 Task: Find connections with filter location Korydallós with filter topic #Futurewith filter profile language Potuguese with filter current company Shell with filter school Dayananda Sagar College Of Engineering, Bangalore with filter industry Strategic Management Services with filter service category Executive Coaching with filter keywords title Esthetician
Action: Mouse moved to (495, 90)
Screenshot: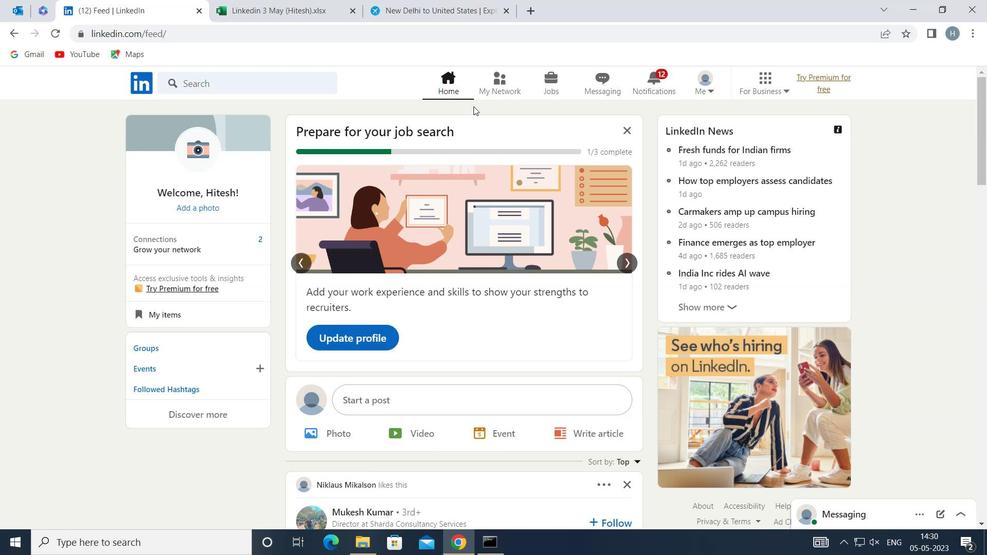 
Action: Mouse pressed left at (495, 90)
Screenshot: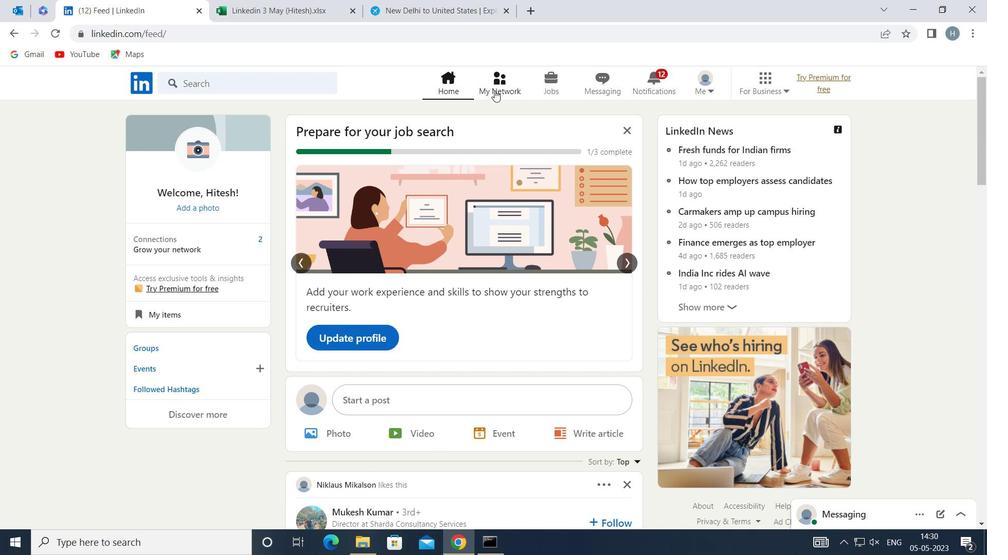 
Action: Mouse moved to (286, 153)
Screenshot: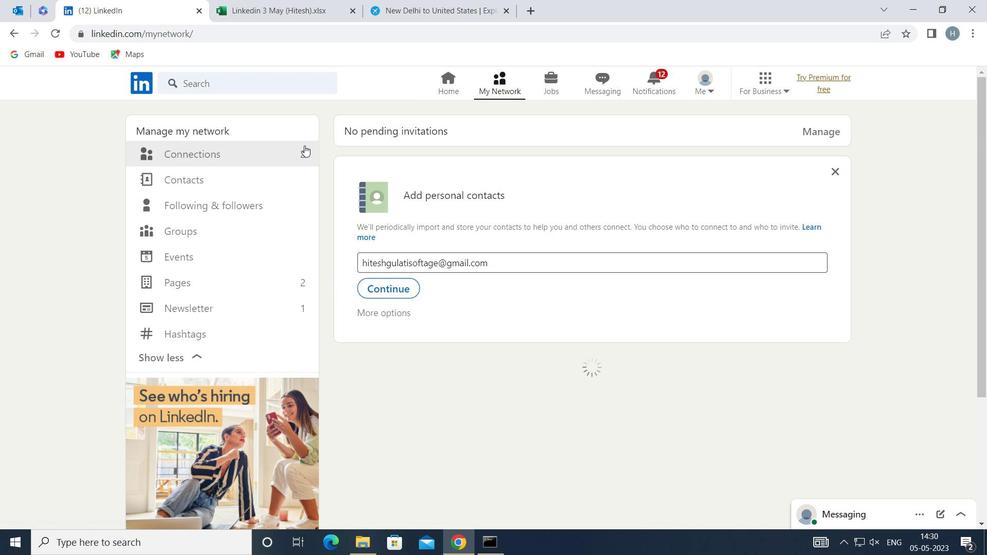 
Action: Mouse pressed left at (286, 153)
Screenshot: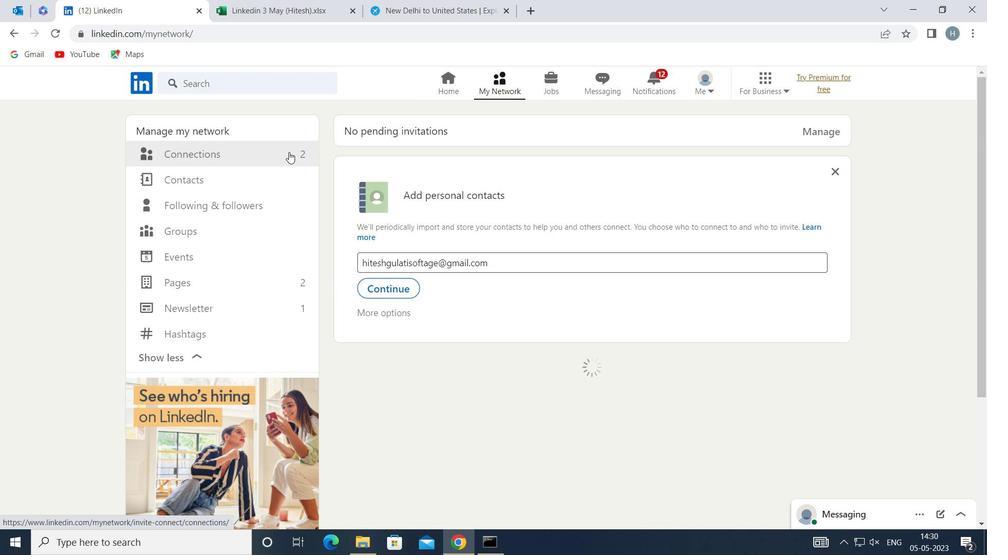 
Action: Mouse moved to (579, 154)
Screenshot: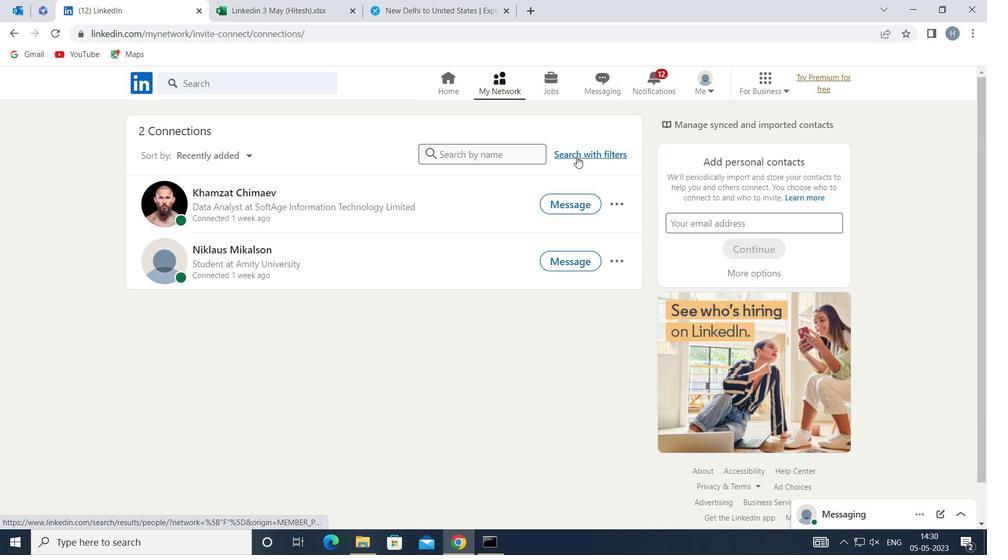 
Action: Mouse pressed left at (579, 154)
Screenshot: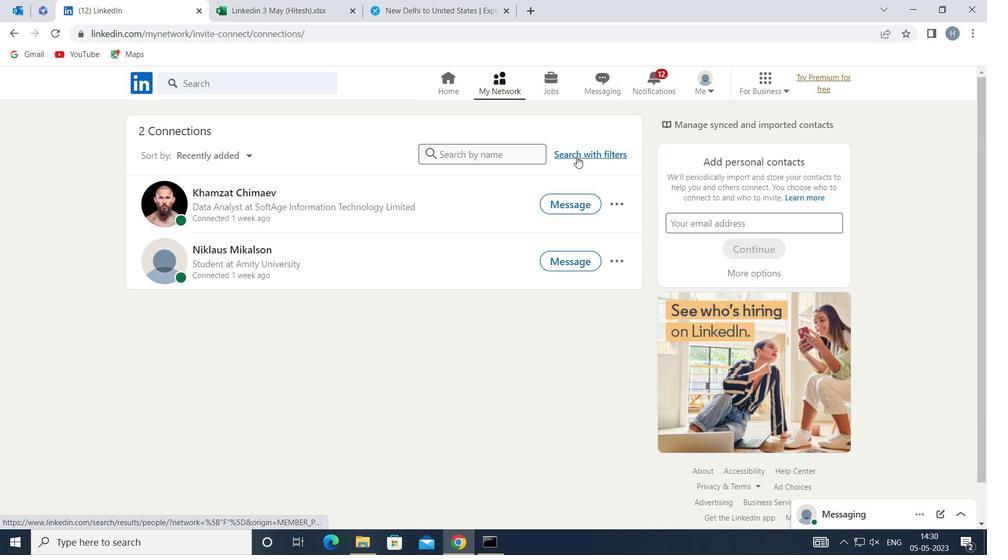 
Action: Mouse moved to (538, 117)
Screenshot: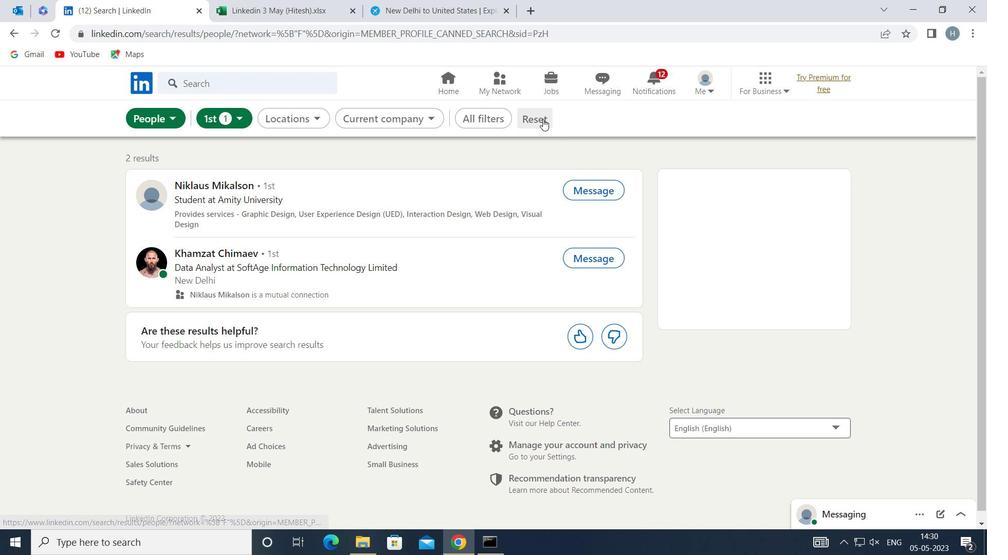 
Action: Mouse pressed left at (538, 117)
Screenshot: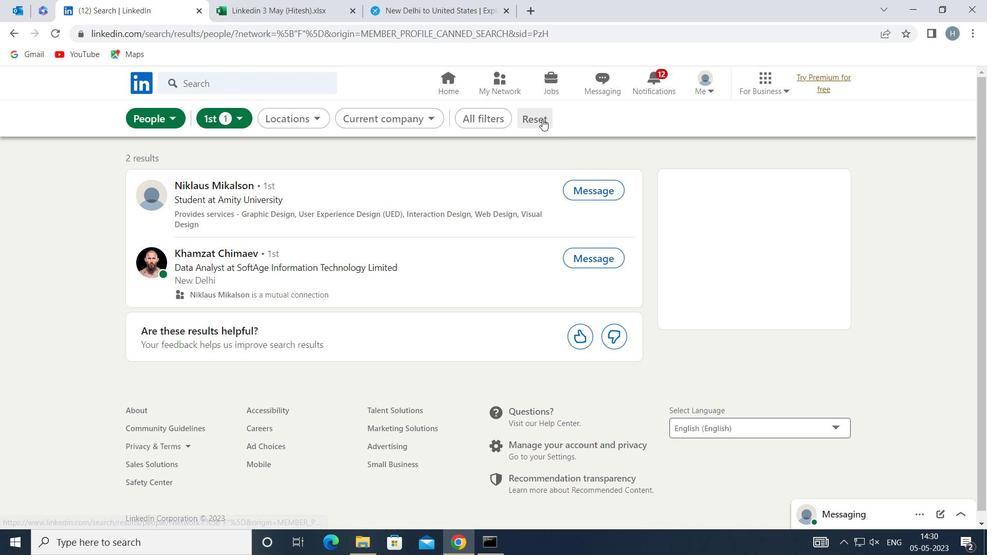 
Action: Mouse moved to (527, 115)
Screenshot: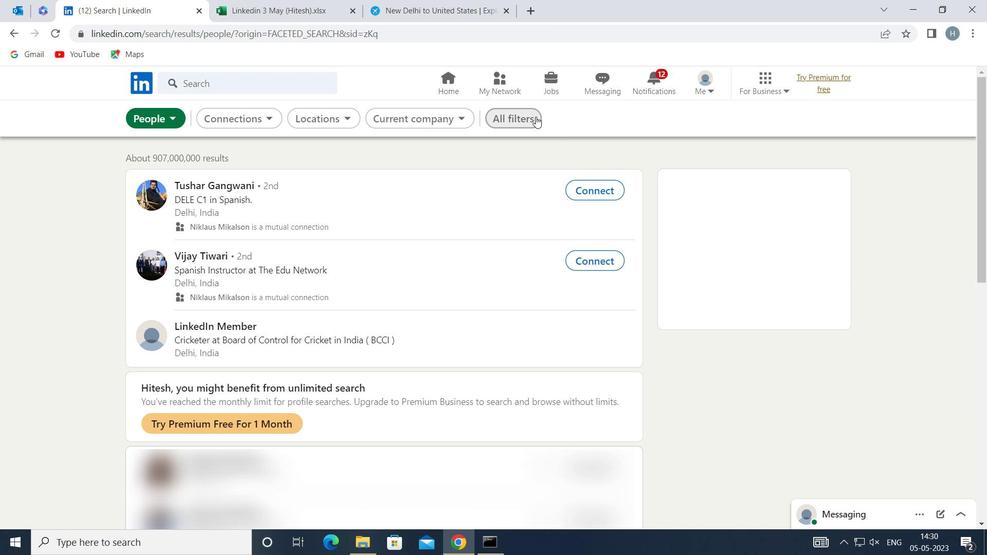 
Action: Mouse pressed left at (527, 115)
Screenshot: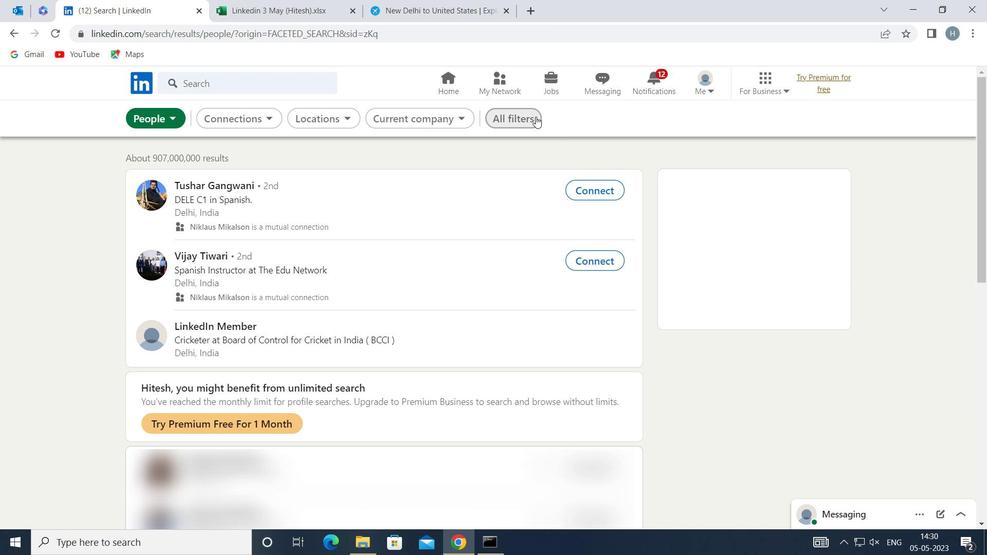 
Action: Mouse moved to (755, 271)
Screenshot: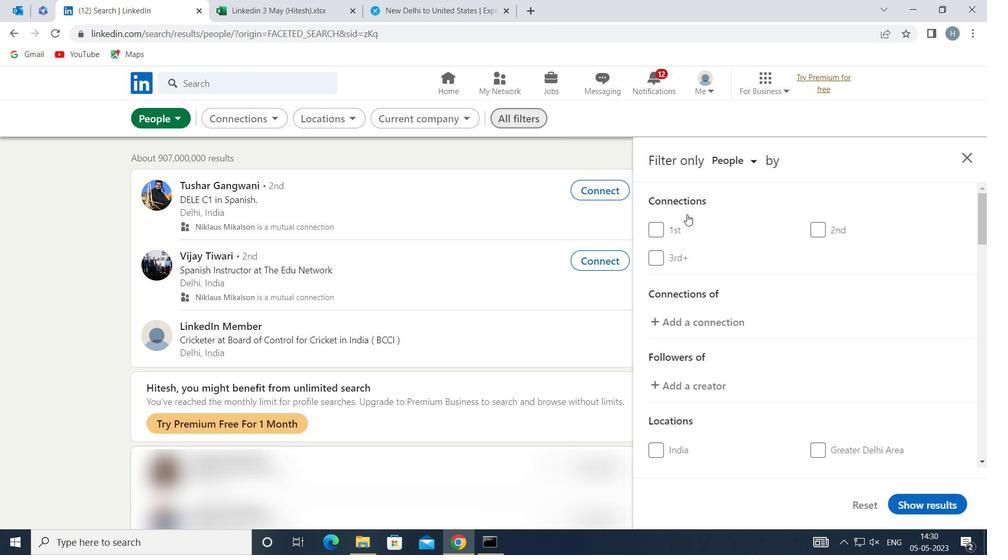 
Action: Mouse scrolled (755, 270) with delta (0, 0)
Screenshot: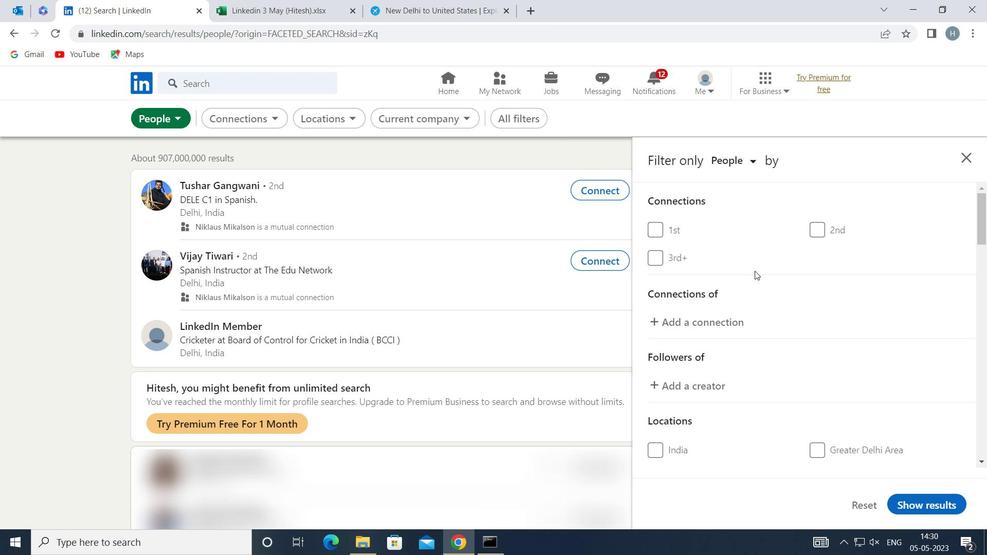 
Action: Mouse moved to (756, 270)
Screenshot: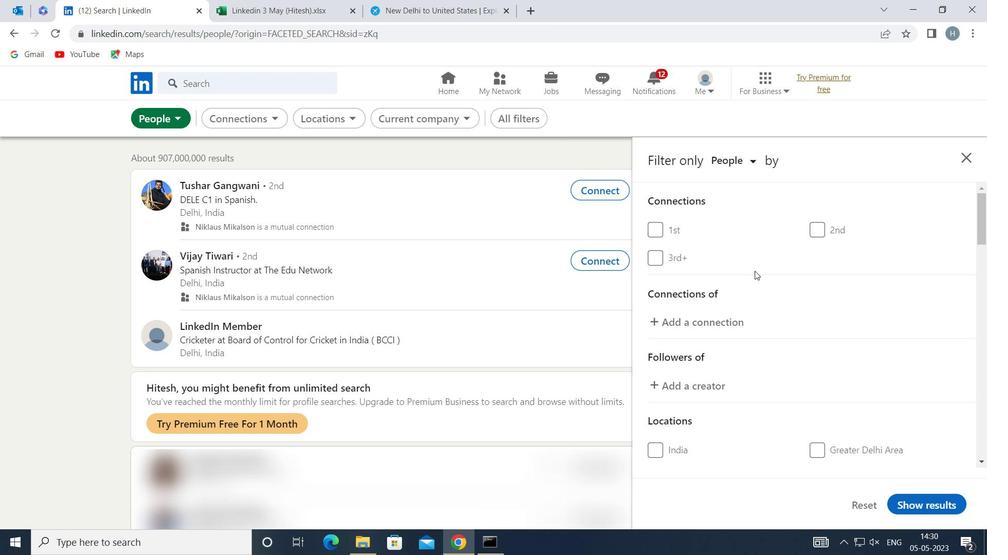 
Action: Mouse scrolled (756, 269) with delta (0, 0)
Screenshot: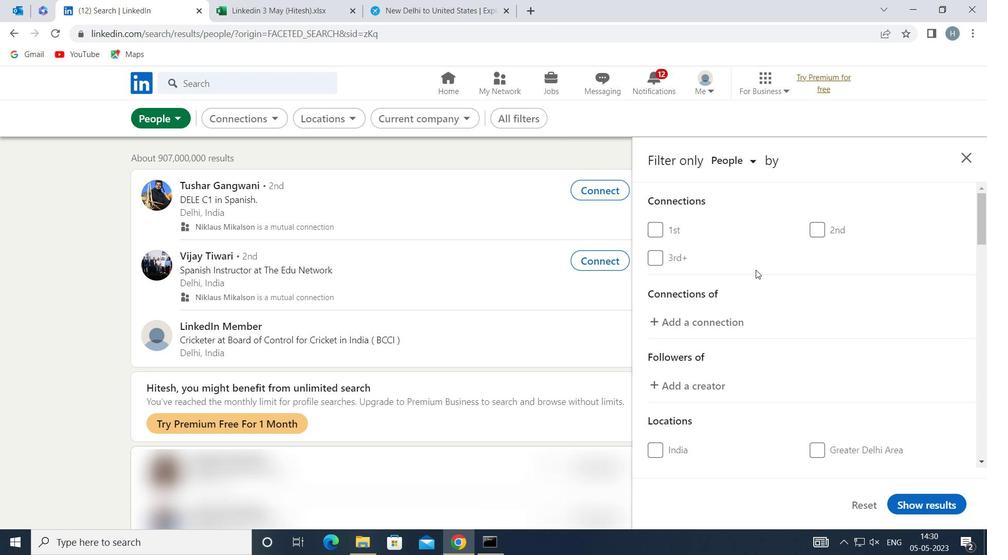 
Action: Mouse moved to (757, 267)
Screenshot: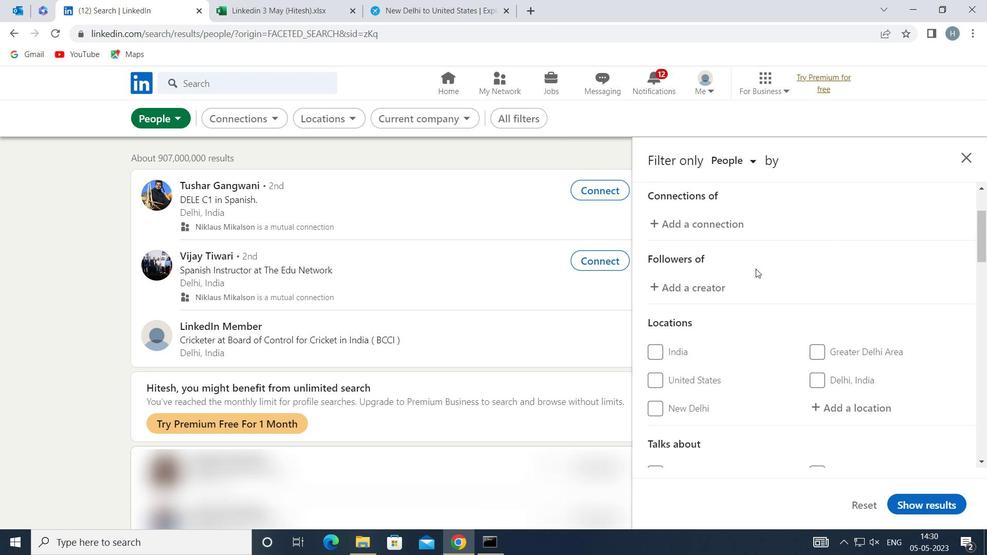 
Action: Mouse scrolled (757, 267) with delta (0, 0)
Screenshot: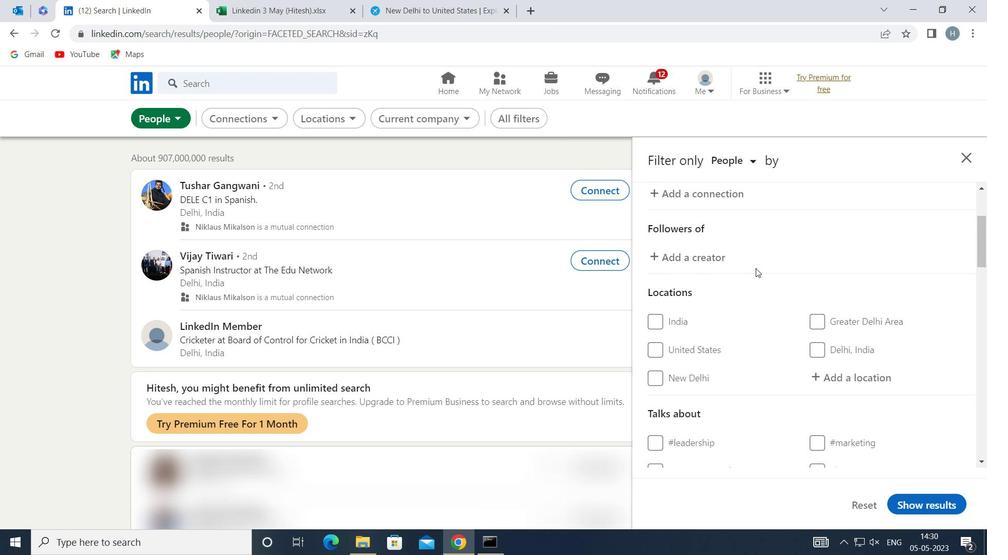 
Action: Mouse moved to (846, 309)
Screenshot: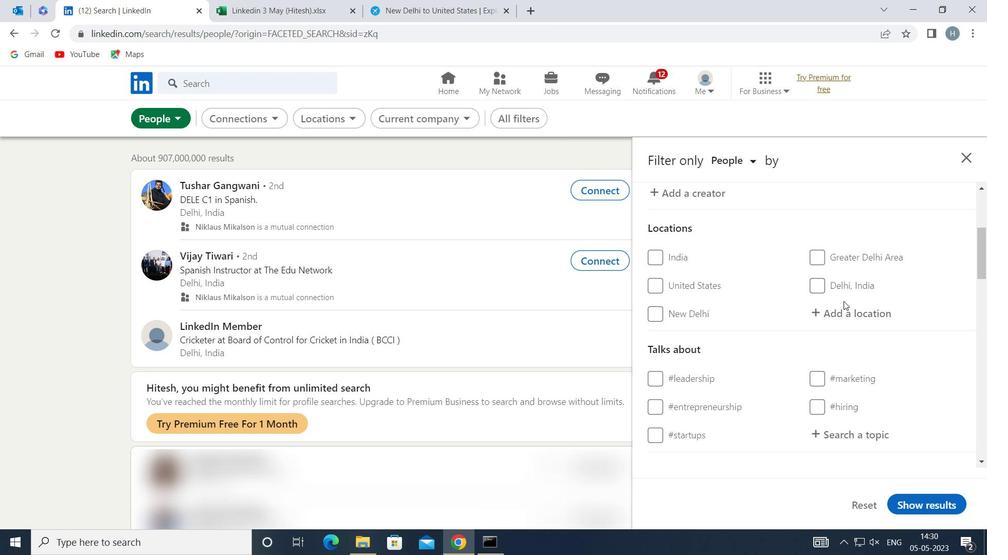 
Action: Mouse pressed left at (846, 309)
Screenshot: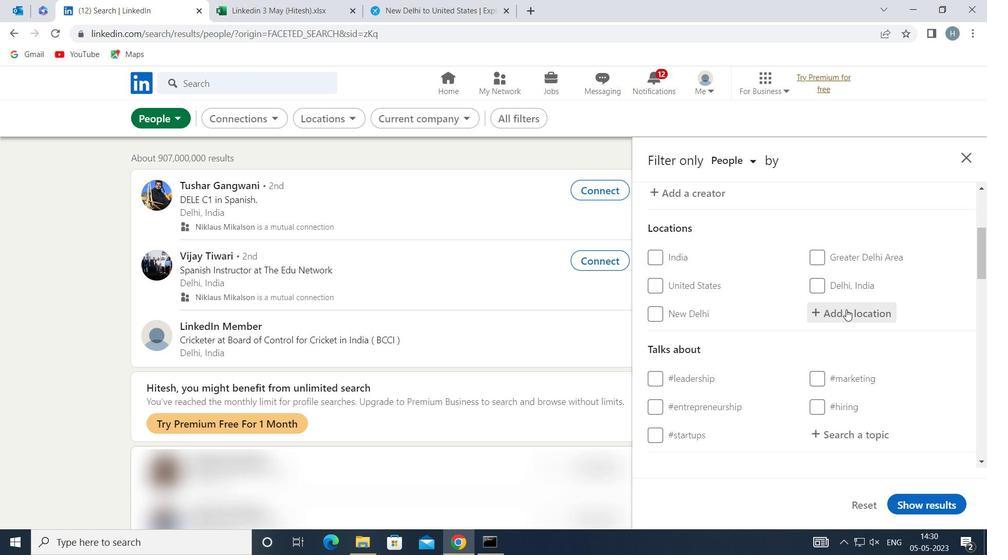 
Action: Key pressed <Key.shift>KORYDALLOS
Screenshot: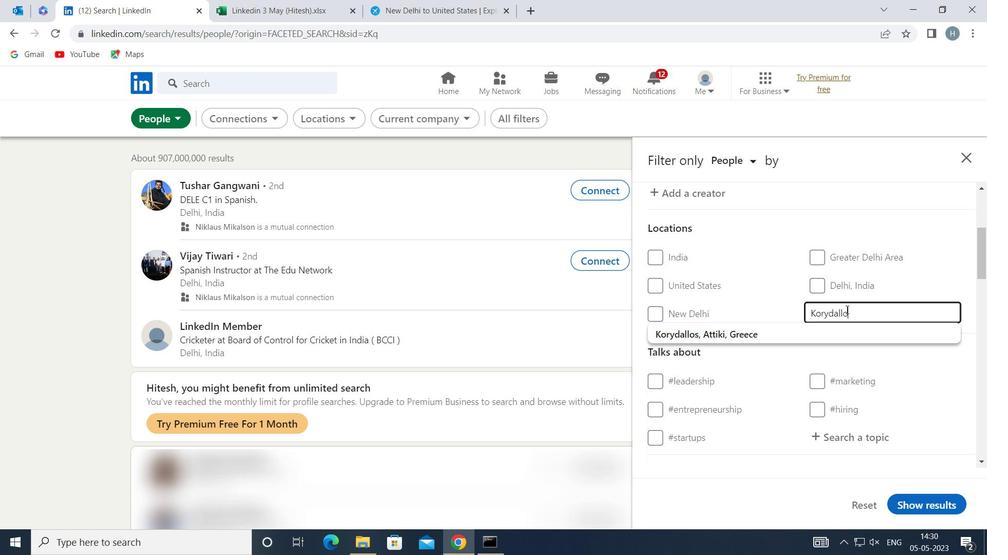 
Action: Mouse moved to (876, 327)
Screenshot: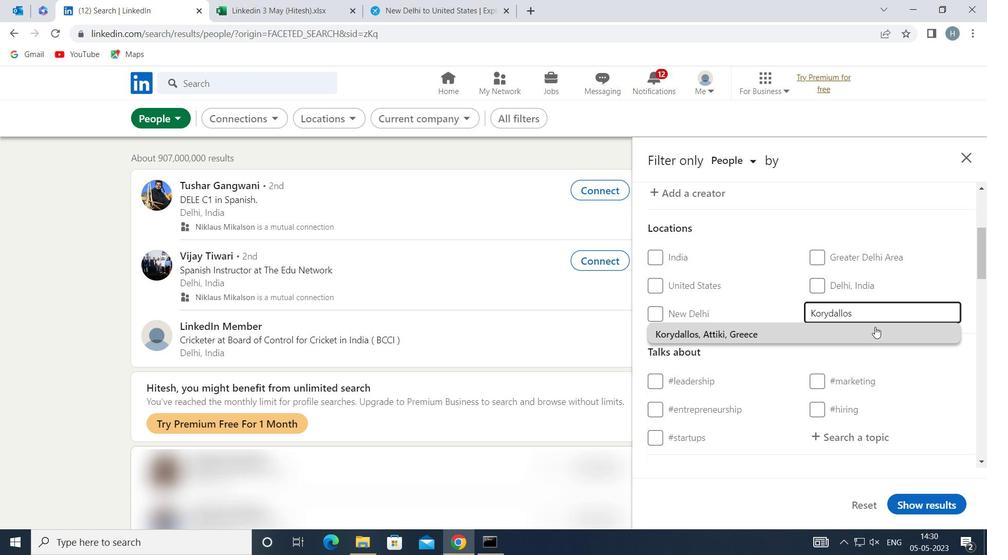 
Action: Mouse pressed left at (876, 327)
Screenshot: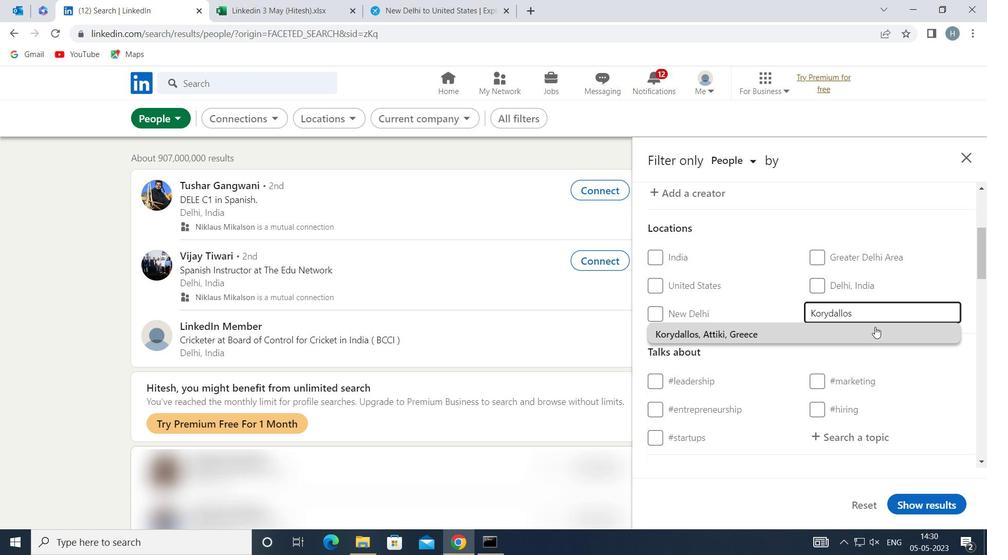 
Action: Mouse moved to (881, 325)
Screenshot: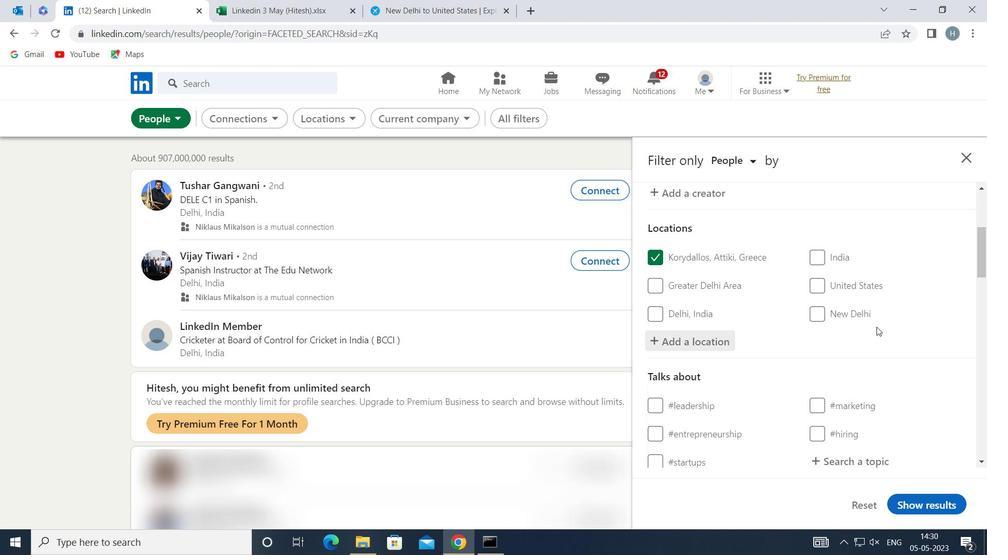 
Action: Mouse scrolled (881, 324) with delta (0, 0)
Screenshot: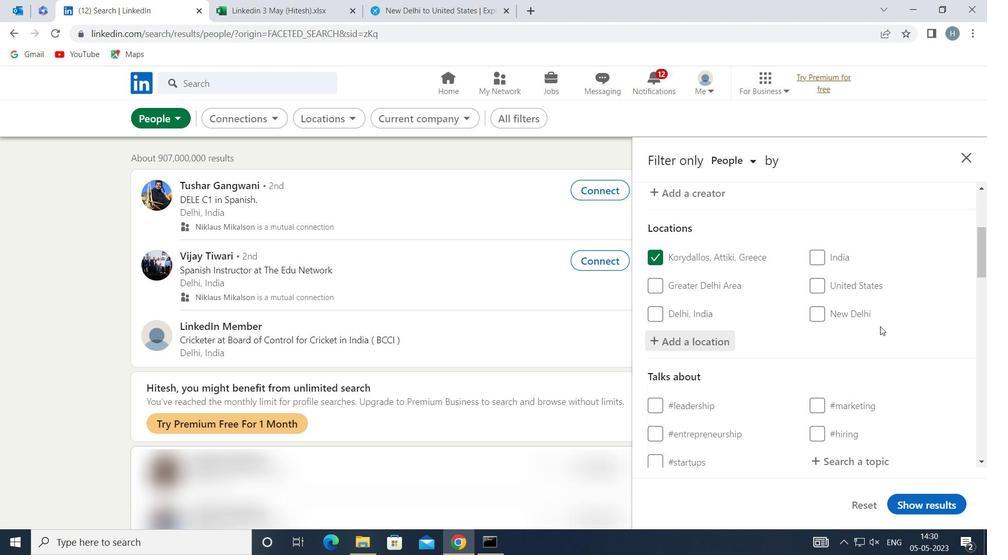 
Action: Mouse scrolled (881, 324) with delta (0, 0)
Screenshot: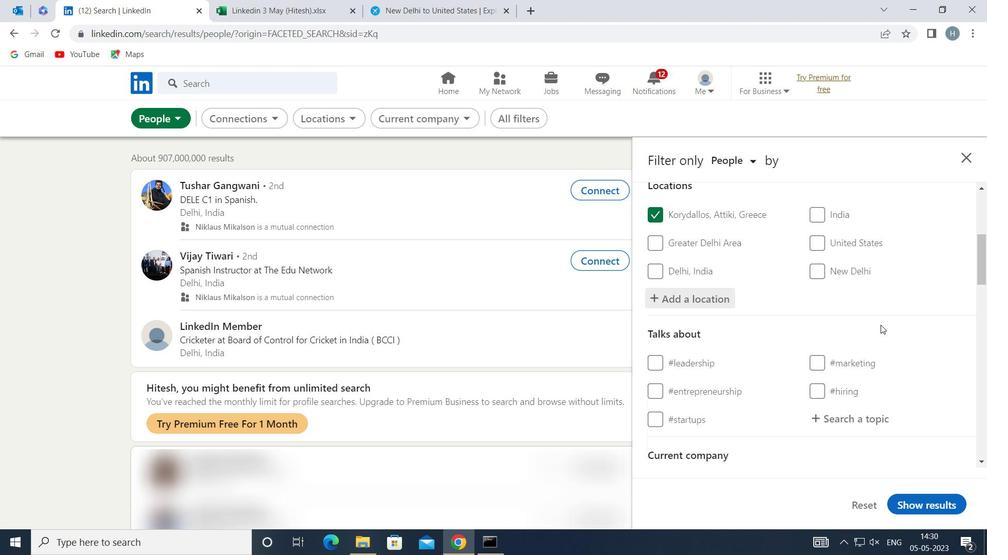 
Action: Mouse moved to (884, 328)
Screenshot: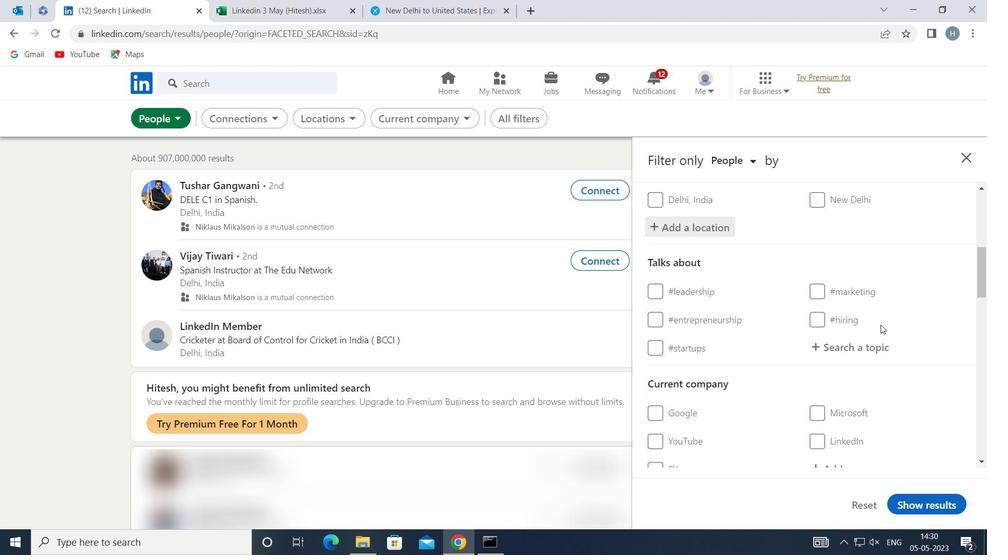 
Action: Mouse pressed left at (884, 328)
Screenshot: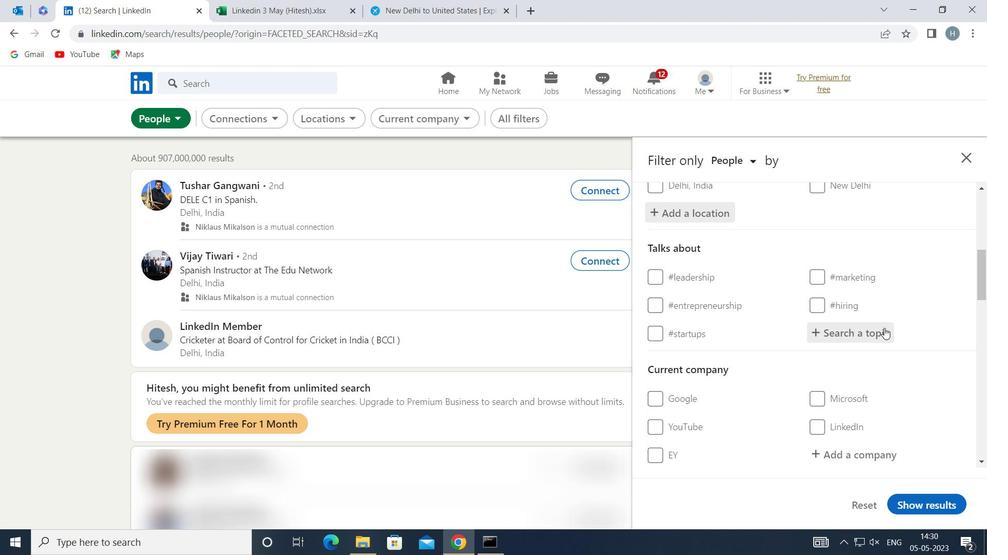 
Action: Key pressed <Key.shift>FUTURE
Screenshot: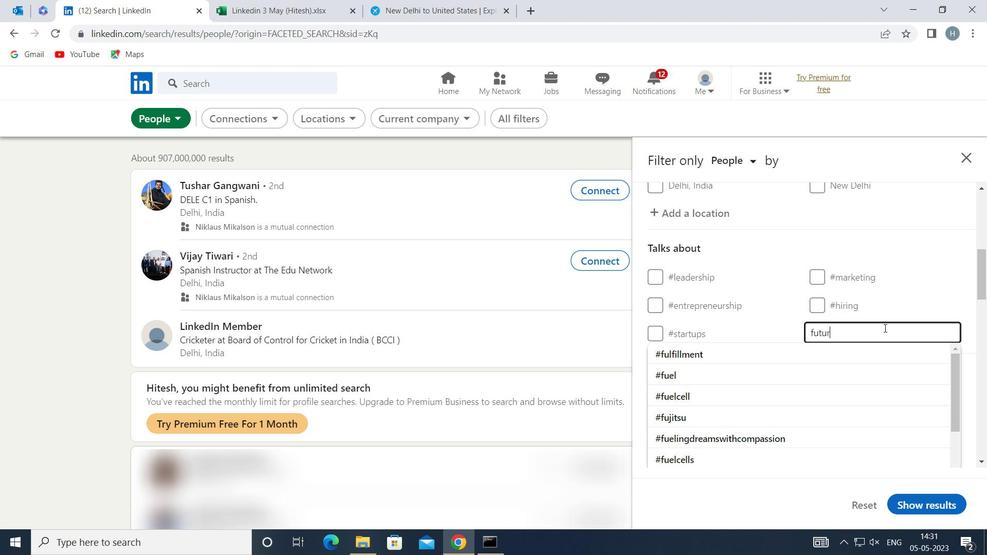 
Action: Mouse moved to (810, 354)
Screenshot: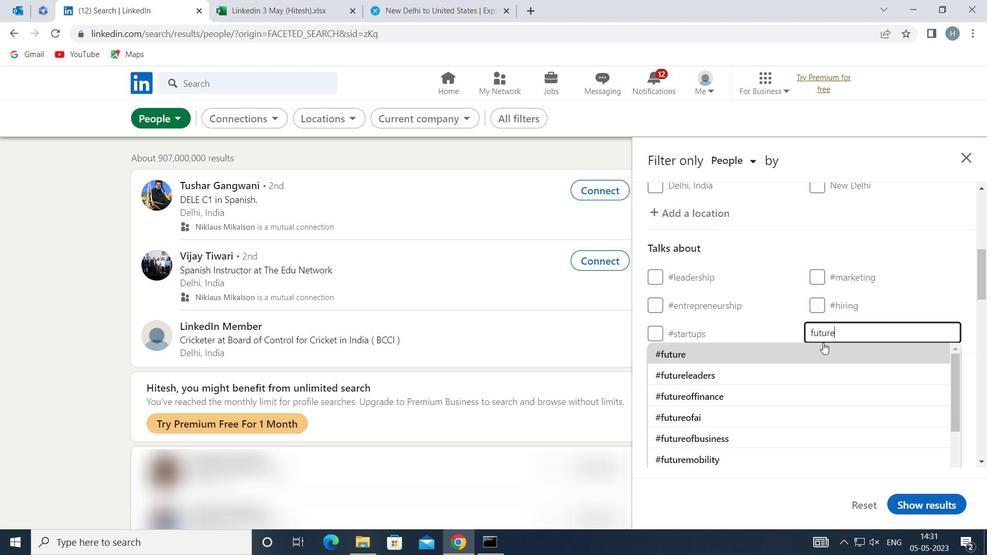 
Action: Mouse pressed left at (810, 354)
Screenshot: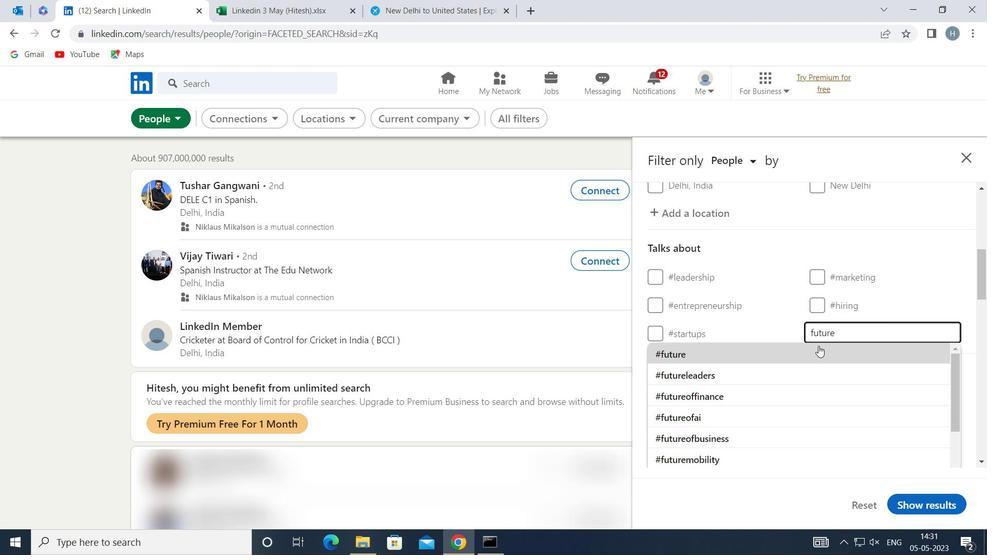 
Action: Mouse moved to (813, 349)
Screenshot: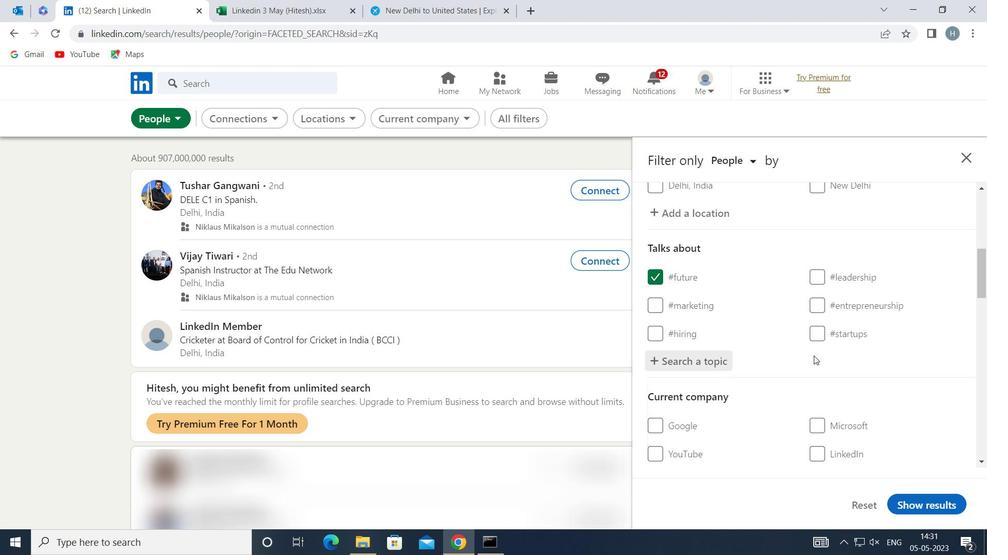 
Action: Mouse scrolled (813, 349) with delta (0, 0)
Screenshot: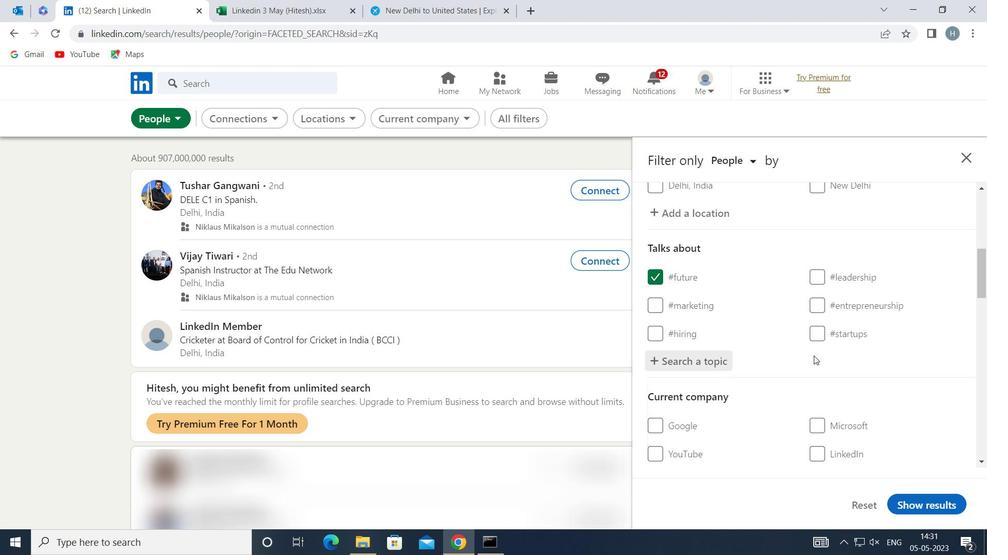 
Action: Mouse moved to (811, 345)
Screenshot: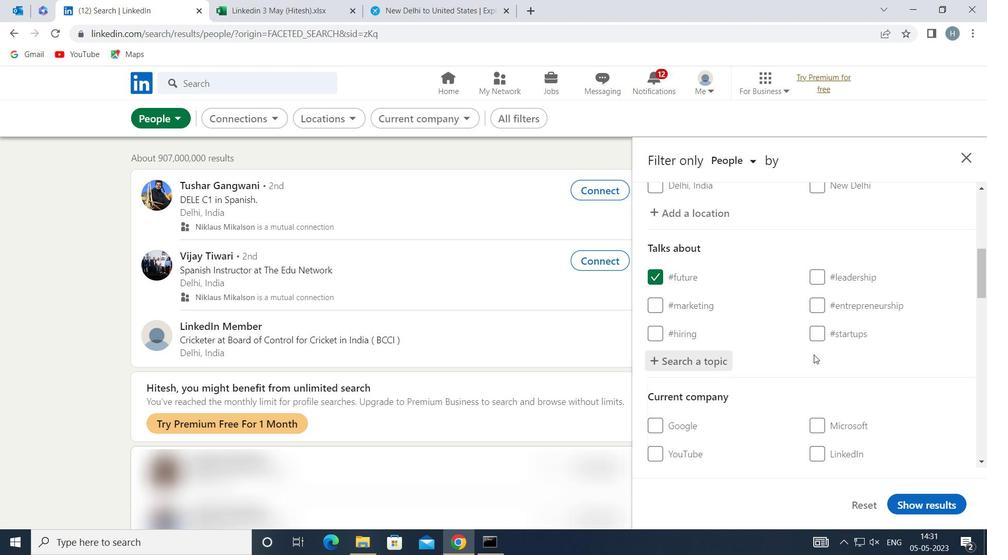 
Action: Mouse scrolled (811, 344) with delta (0, 0)
Screenshot: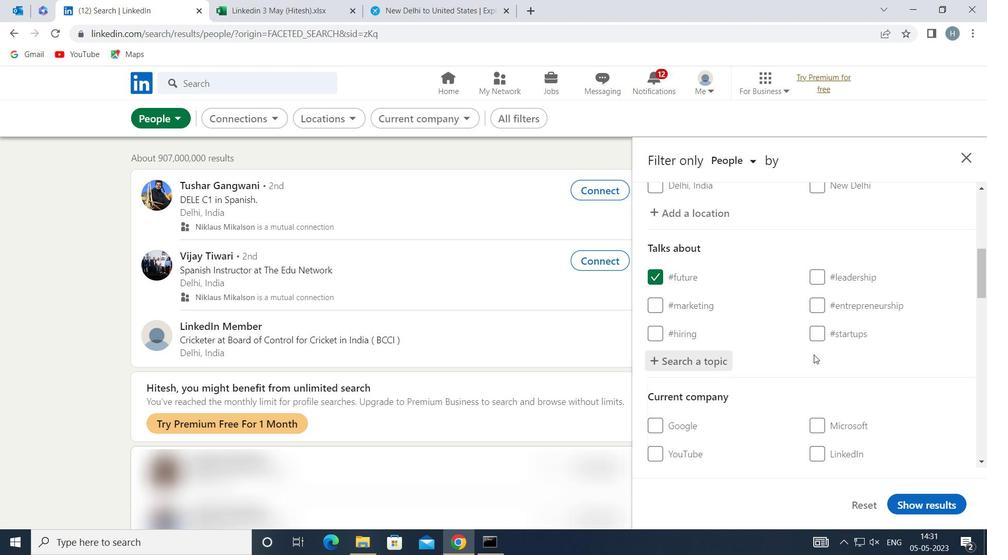 
Action: Mouse moved to (803, 338)
Screenshot: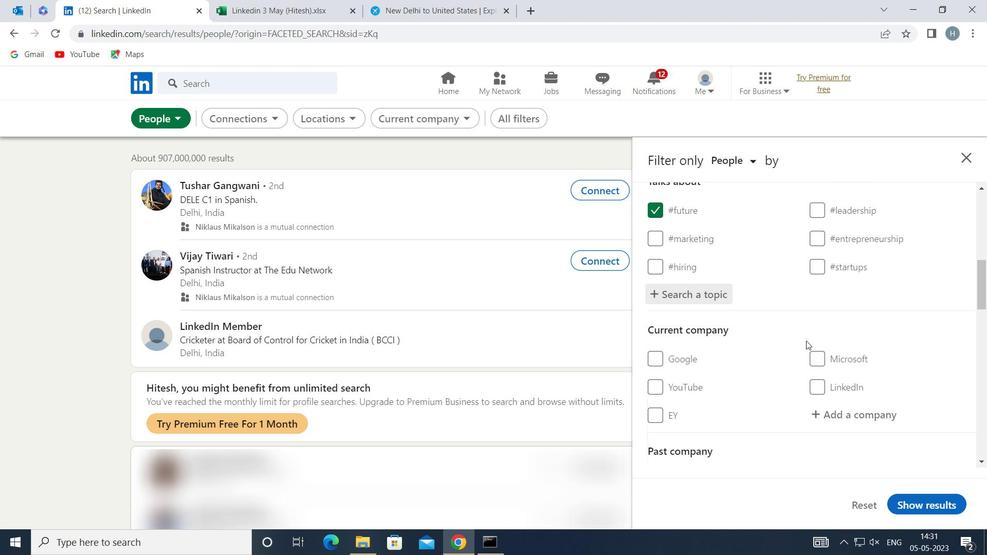 
Action: Mouse scrolled (803, 338) with delta (0, 0)
Screenshot: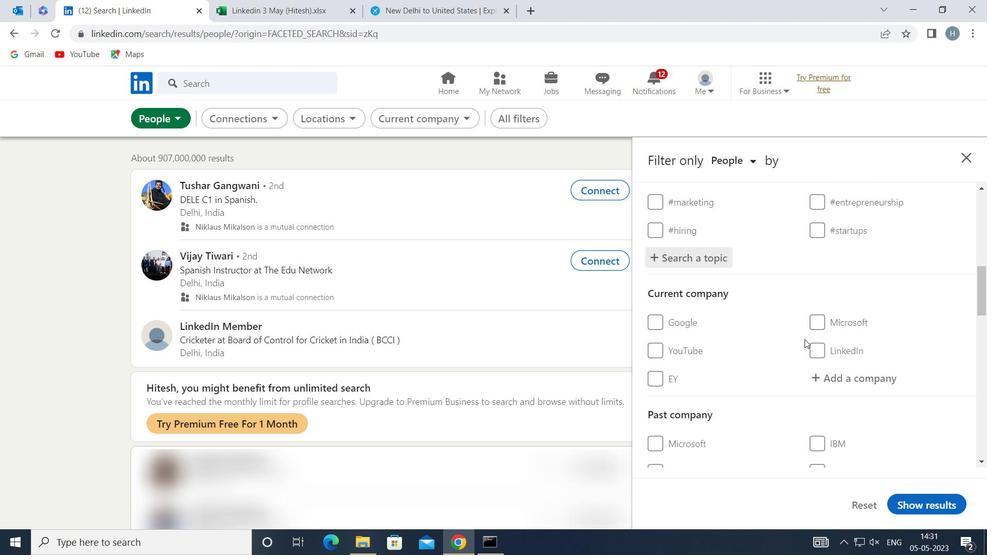 
Action: Mouse moved to (803, 338)
Screenshot: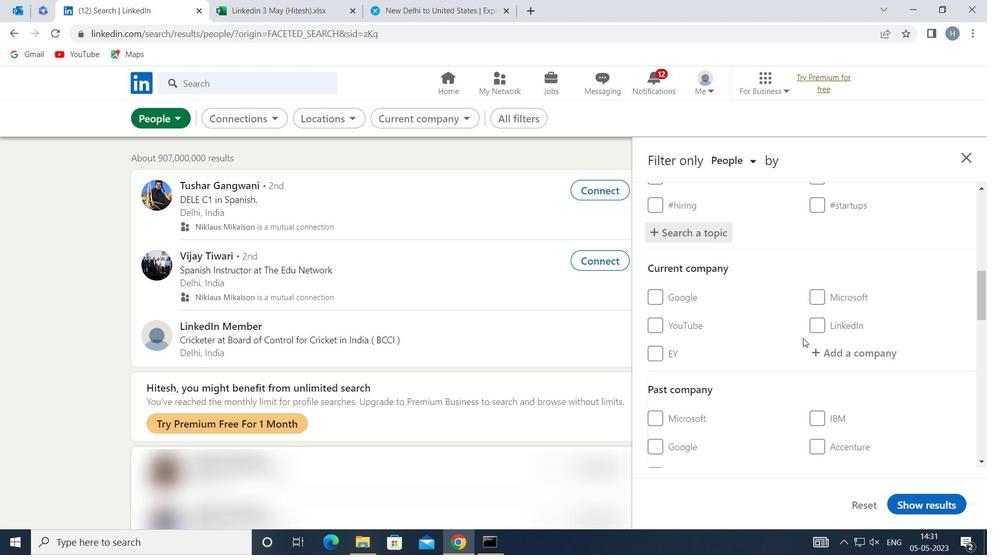 
Action: Mouse scrolled (803, 337) with delta (0, 0)
Screenshot: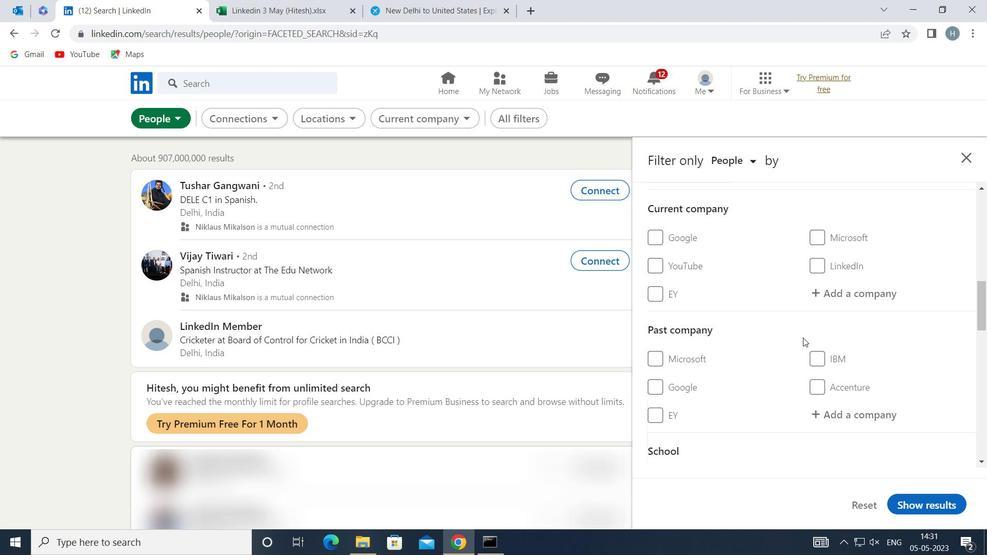 
Action: Mouse moved to (798, 335)
Screenshot: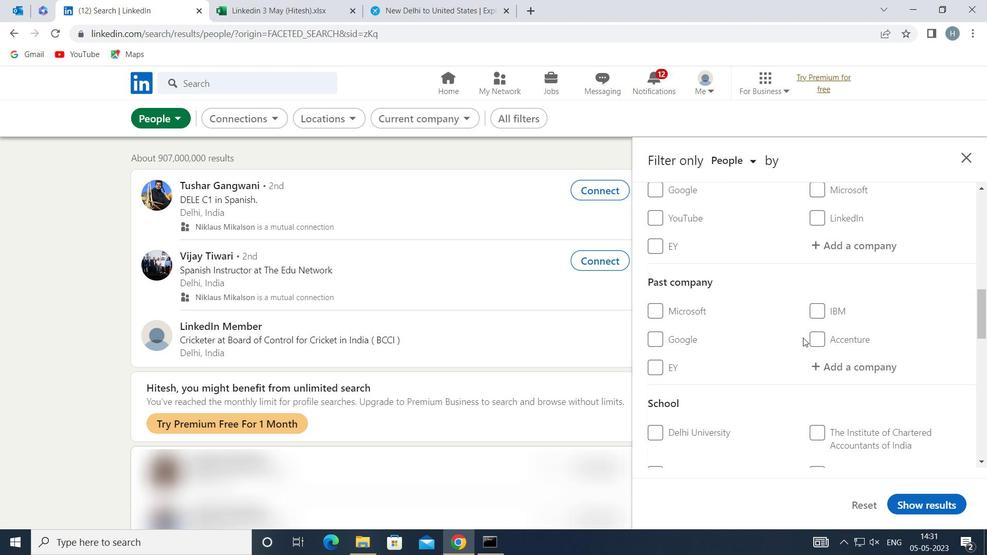 
Action: Mouse scrolled (798, 334) with delta (0, 0)
Screenshot: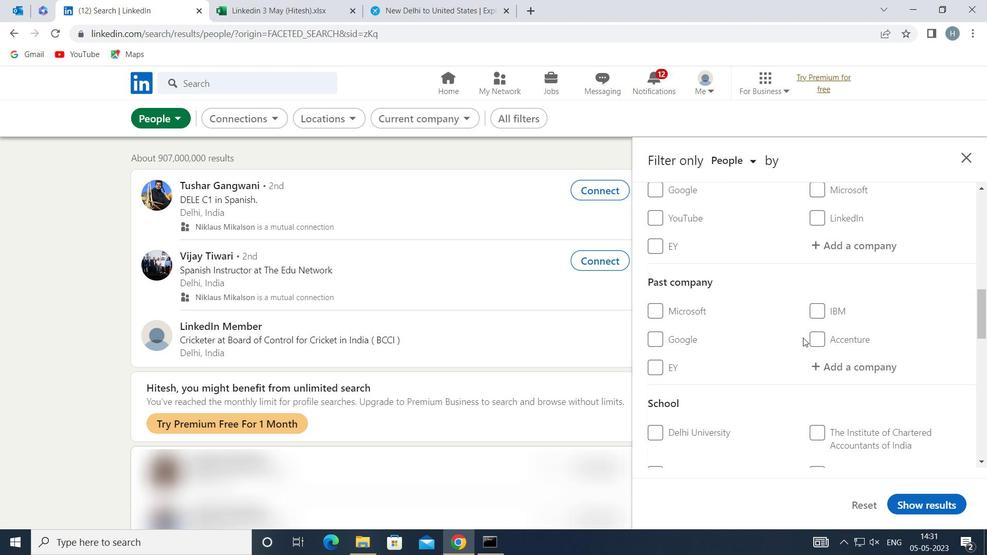 
Action: Mouse moved to (796, 334)
Screenshot: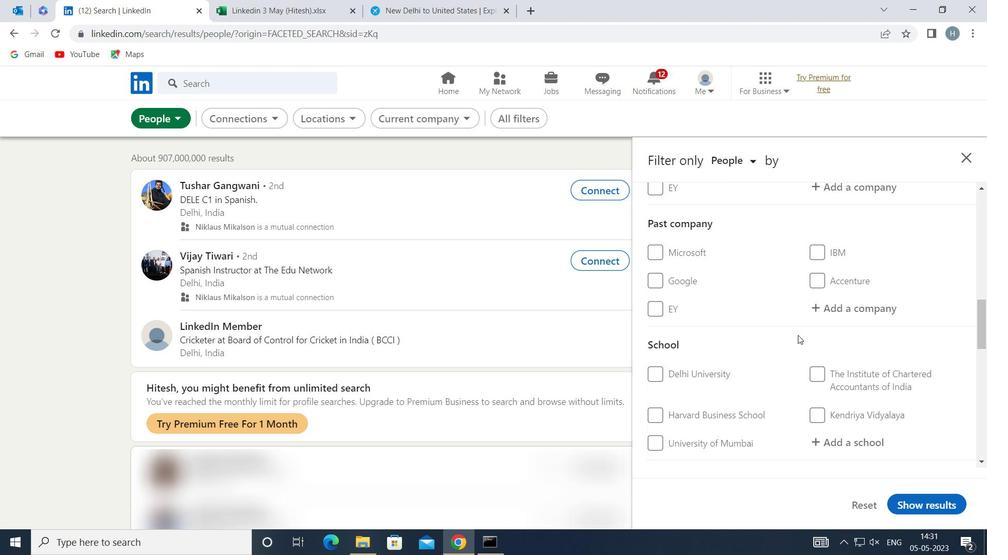 
Action: Mouse scrolled (796, 333) with delta (0, 0)
Screenshot: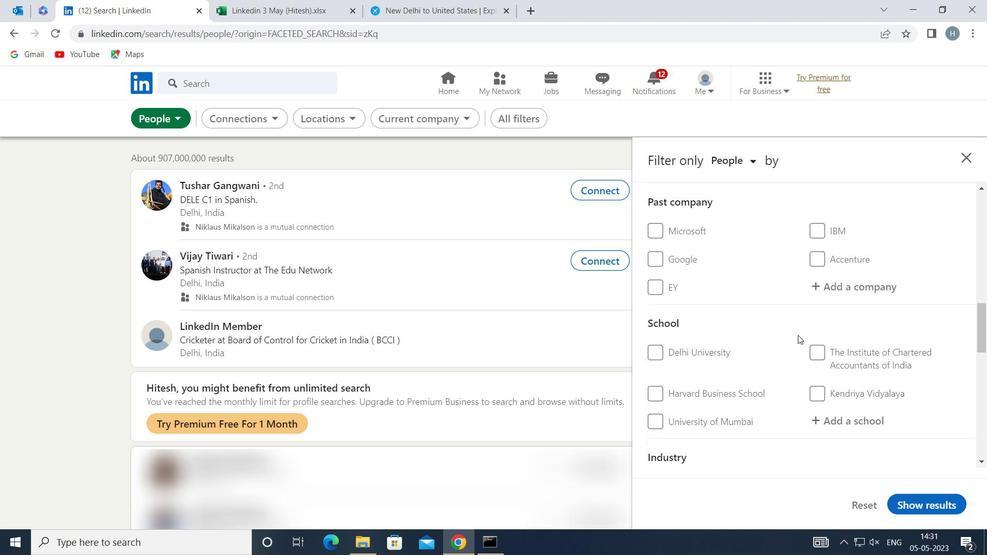 
Action: Mouse moved to (798, 334)
Screenshot: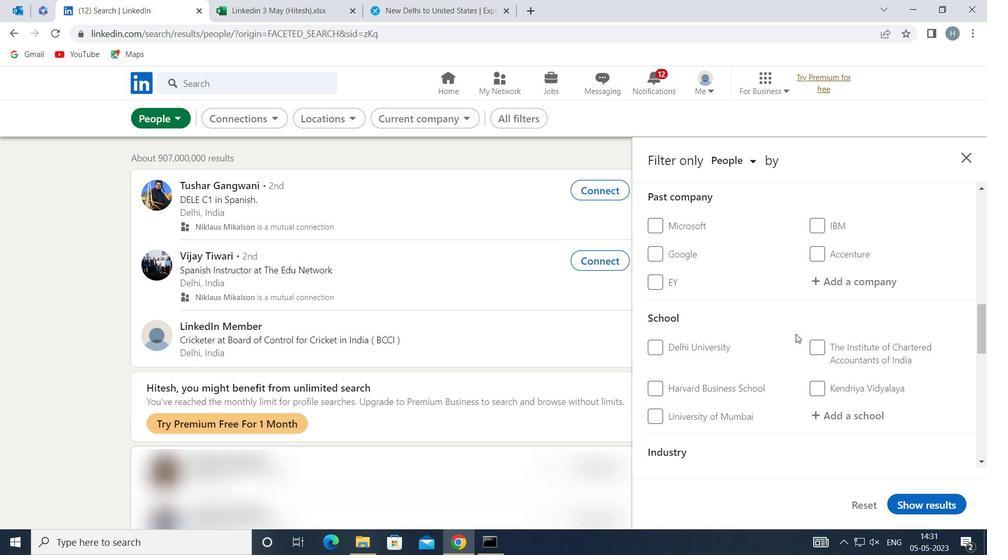 
Action: Mouse scrolled (798, 333) with delta (0, 0)
Screenshot: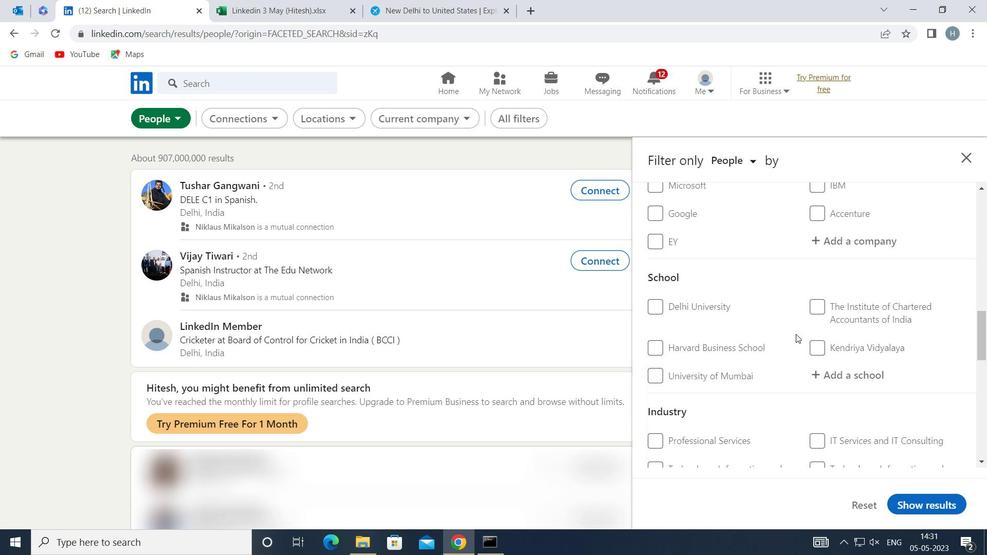 
Action: Mouse moved to (799, 334)
Screenshot: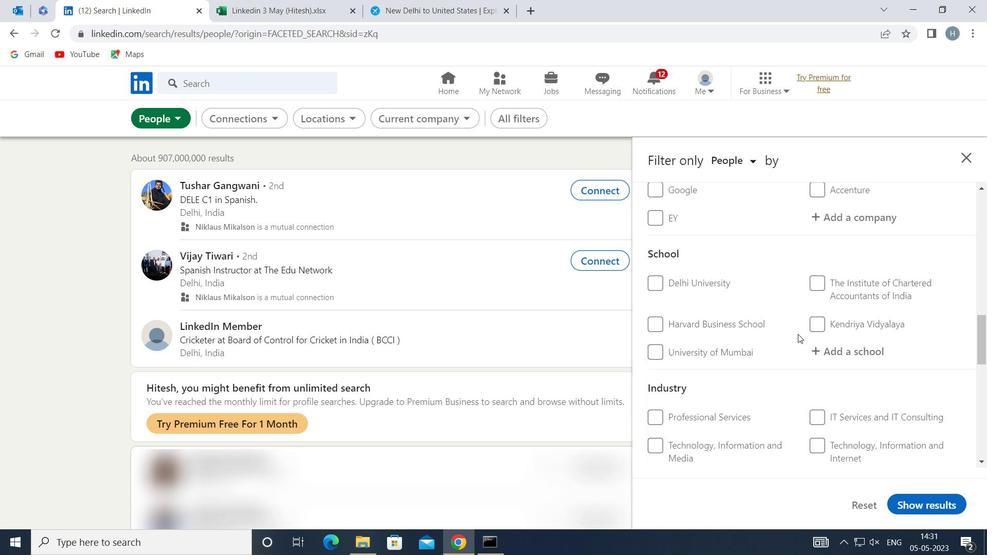 
Action: Mouse scrolled (799, 333) with delta (0, 0)
Screenshot: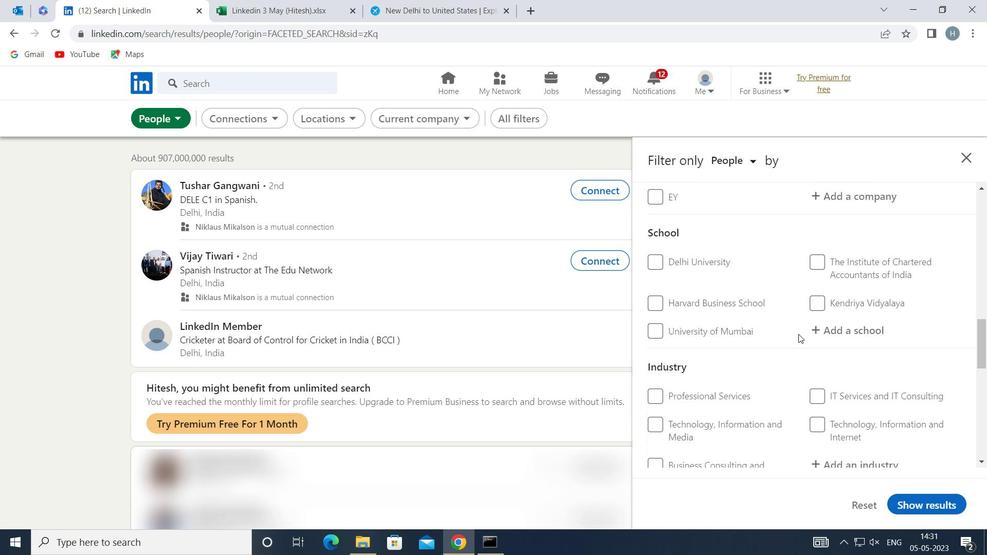 
Action: Mouse moved to (813, 335)
Screenshot: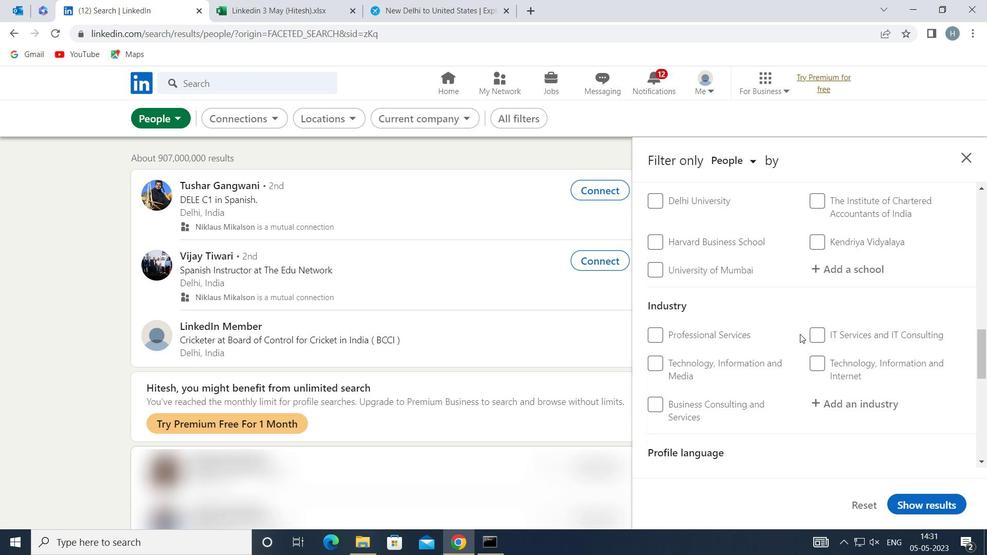 
Action: Mouse scrolled (813, 334) with delta (0, 0)
Screenshot: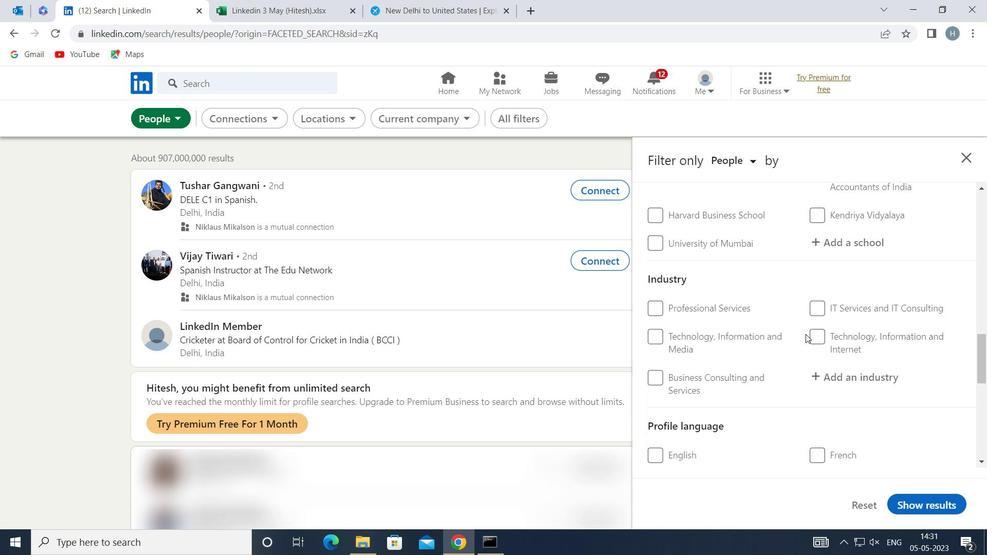
Action: Mouse moved to (819, 393)
Screenshot: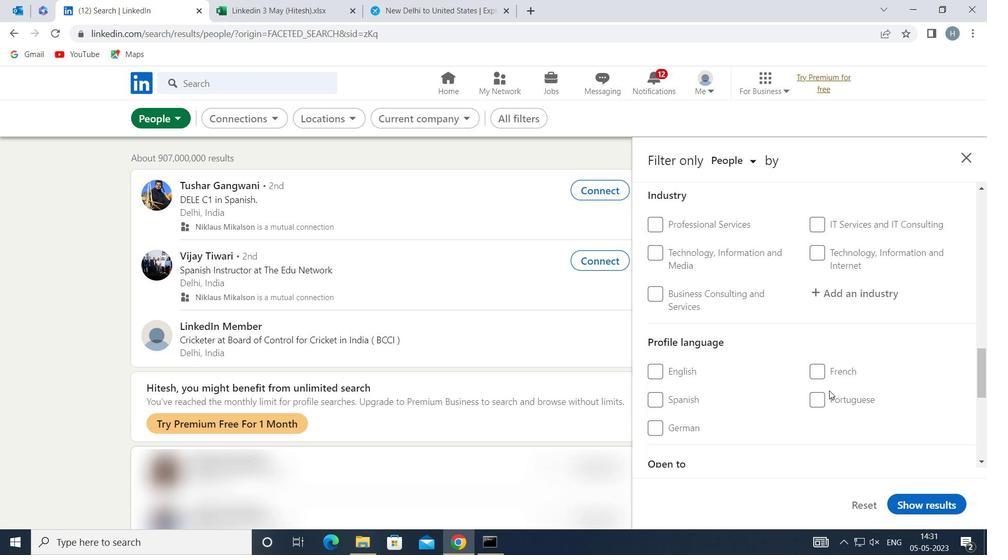 
Action: Mouse pressed left at (819, 393)
Screenshot: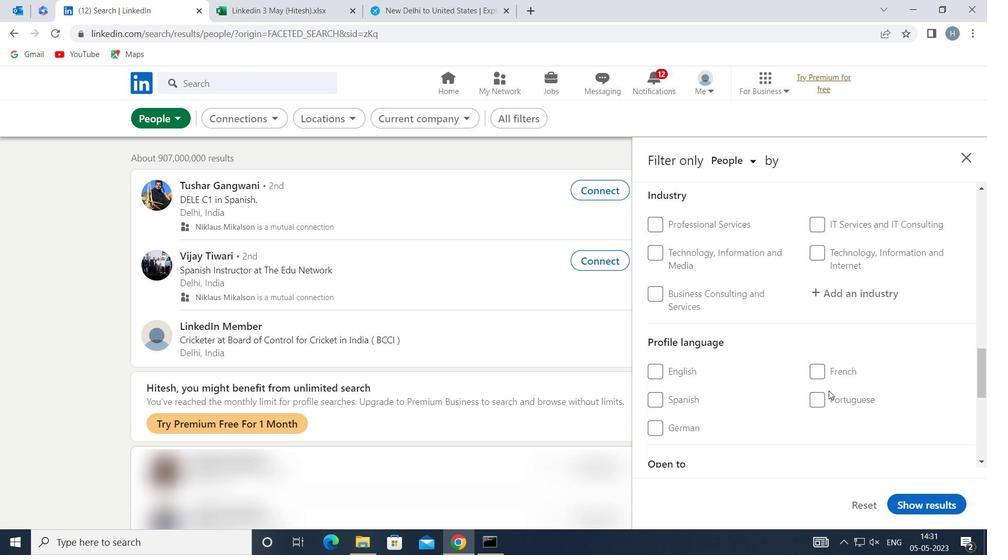 
Action: Mouse moved to (775, 385)
Screenshot: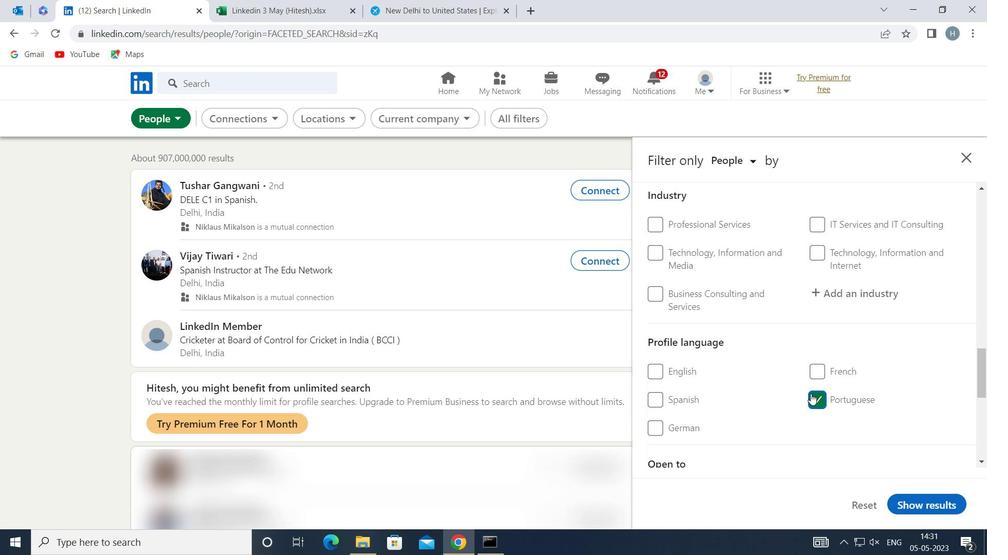 
Action: Mouse scrolled (775, 385) with delta (0, 0)
Screenshot: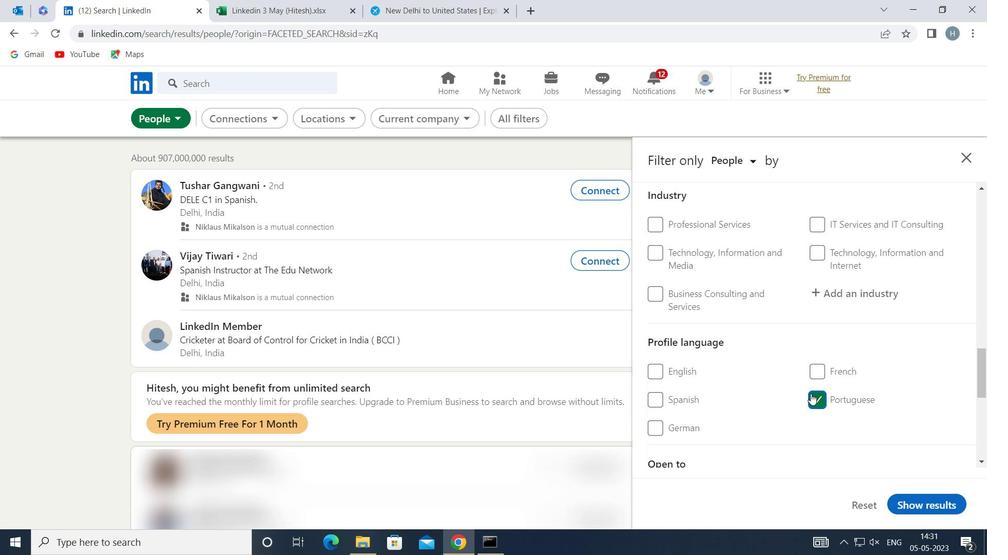 
Action: Mouse scrolled (775, 385) with delta (0, 0)
Screenshot: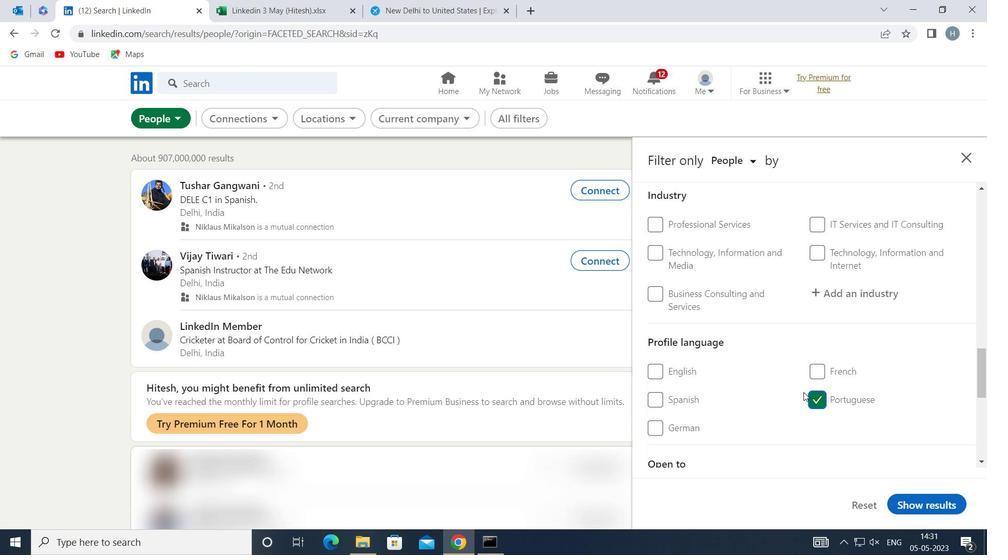 
Action: Mouse scrolled (775, 385) with delta (0, 0)
Screenshot: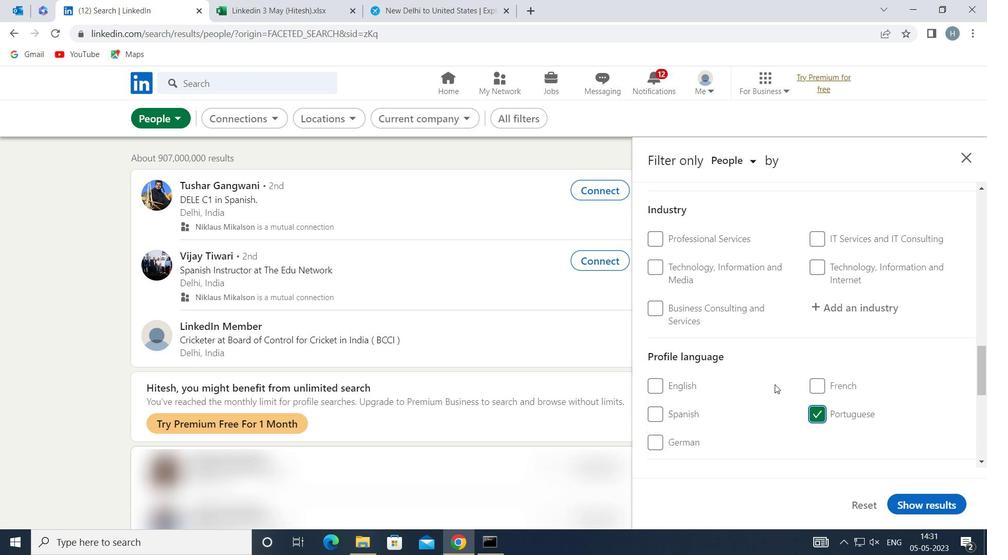 
Action: Mouse scrolled (775, 385) with delta (0, 0)
Screenshot: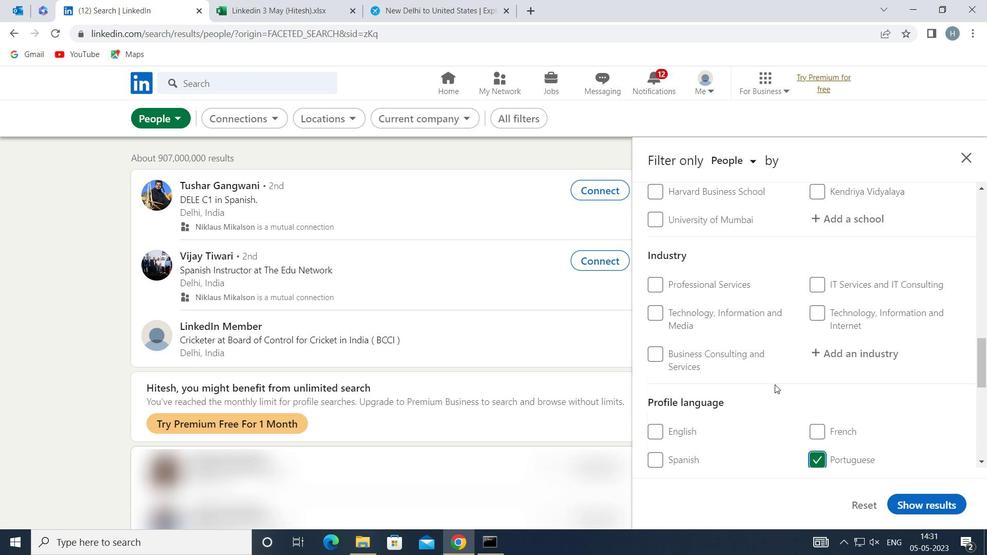 
Action: Mouse scrolled (775, 385) with delta (0, 0)
Screenshot: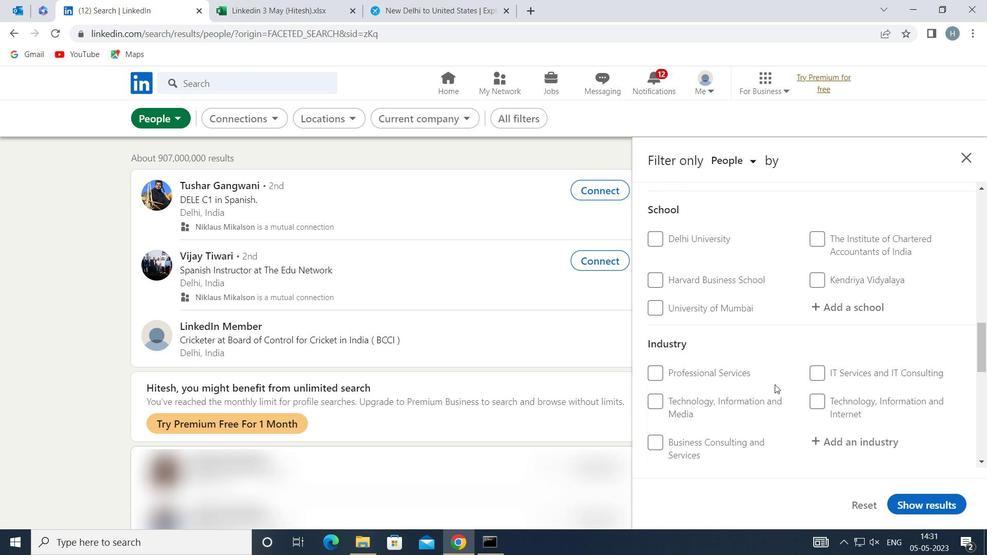 
Action: Mouse scrolled (775, 385) with delta (0, 0)
Screenshot: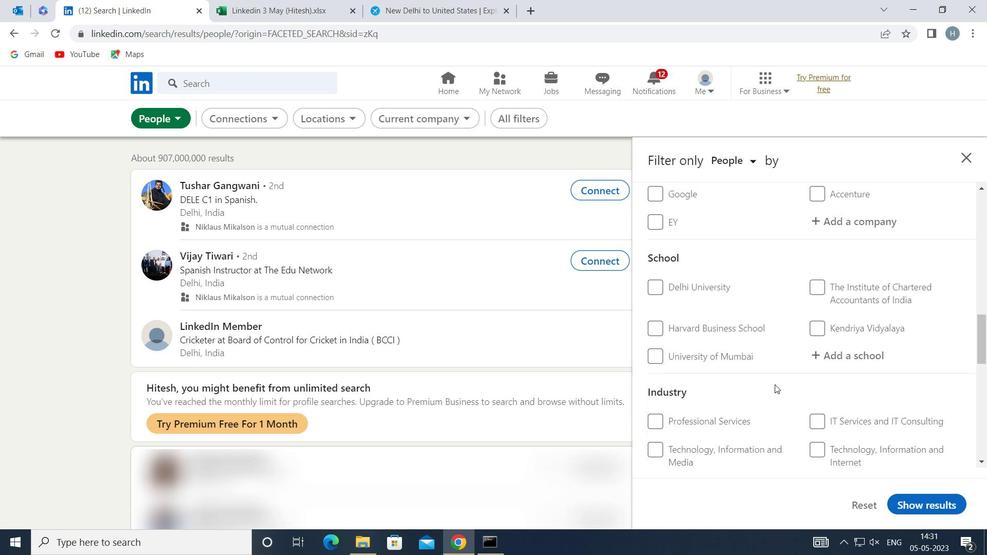 
Action: Mouse scrolled (775, 385) with delta (0, 0)
Screenshot: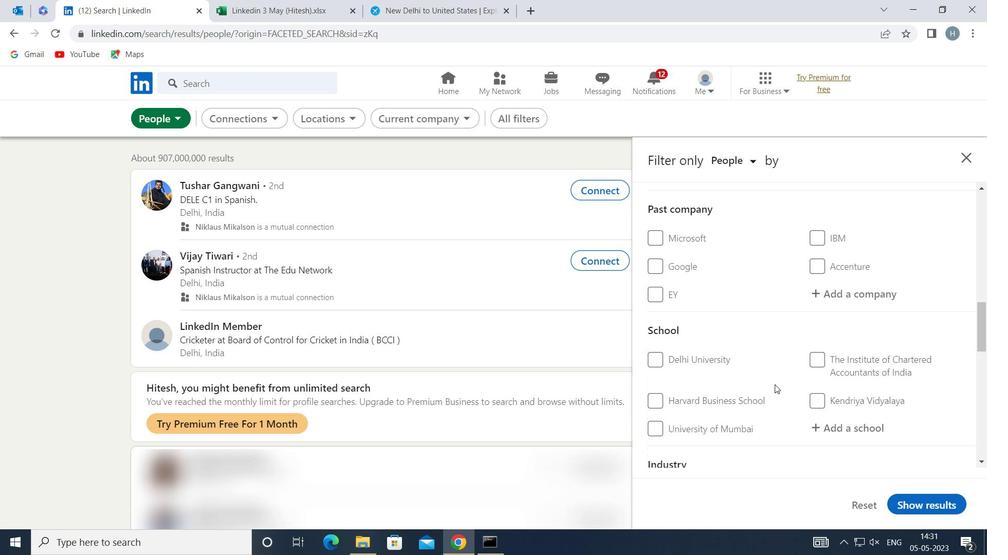 
Action: Mouse scrolled (775, 385) with delta (0, 0)
Screenshot: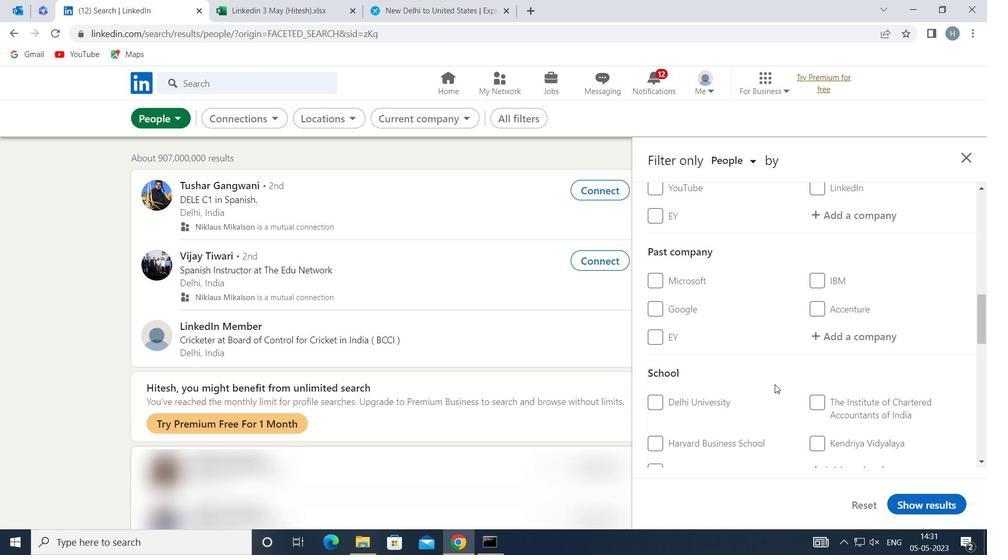 
Action: Mouse scrolled (775, 385) with delta (0, 0)
Screenshot: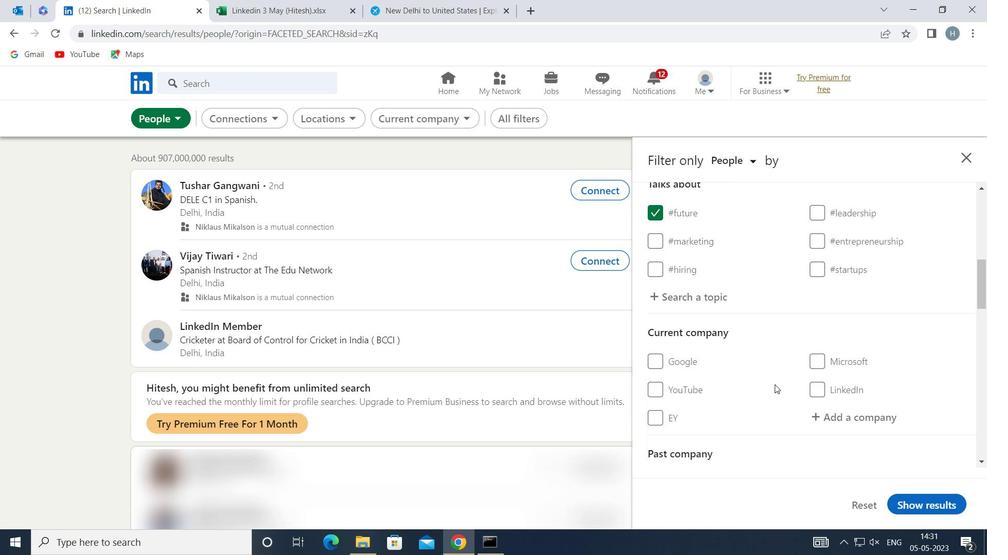 
Action: Mouse moved to (772, 386)
Screenshot: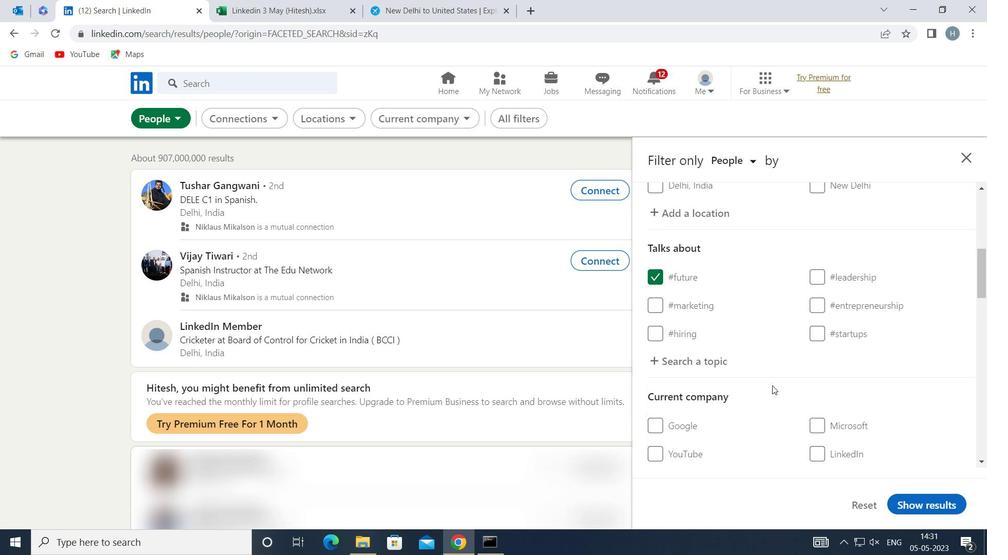 
Action: Mouse scrolled (772, 385) with delta (0, 0)
Screenshot: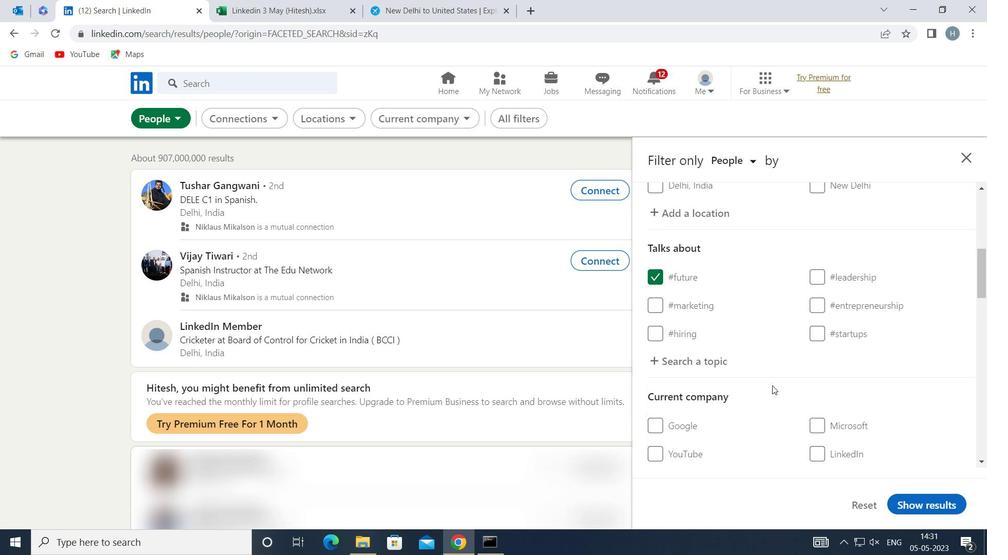 
Action: Mouse moved to (772, 387)
Screenshot: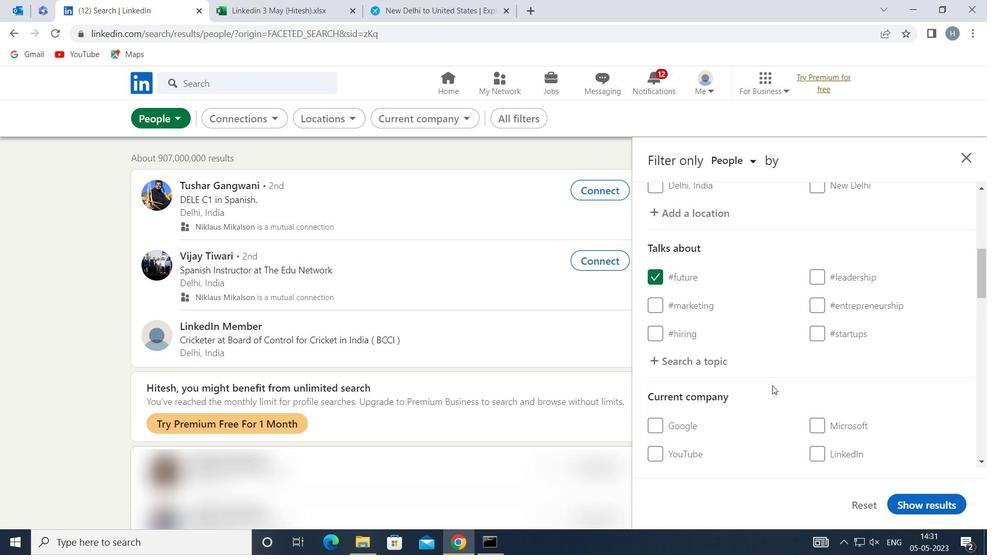 
Action: Mouse scrolled (772, 386) with delta (0, 0)
Screenshot: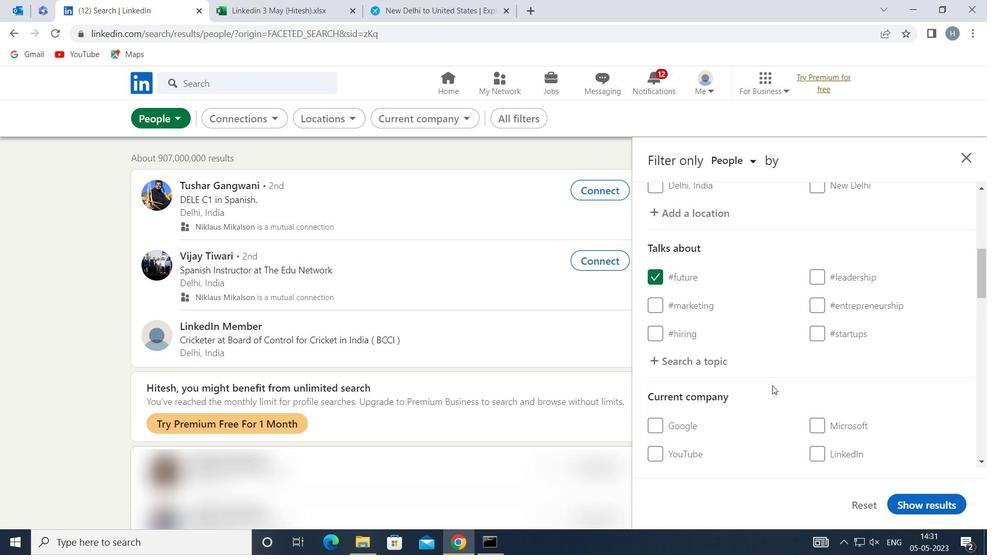 
Action: Mouse moved to (860, 347)
Screenshot: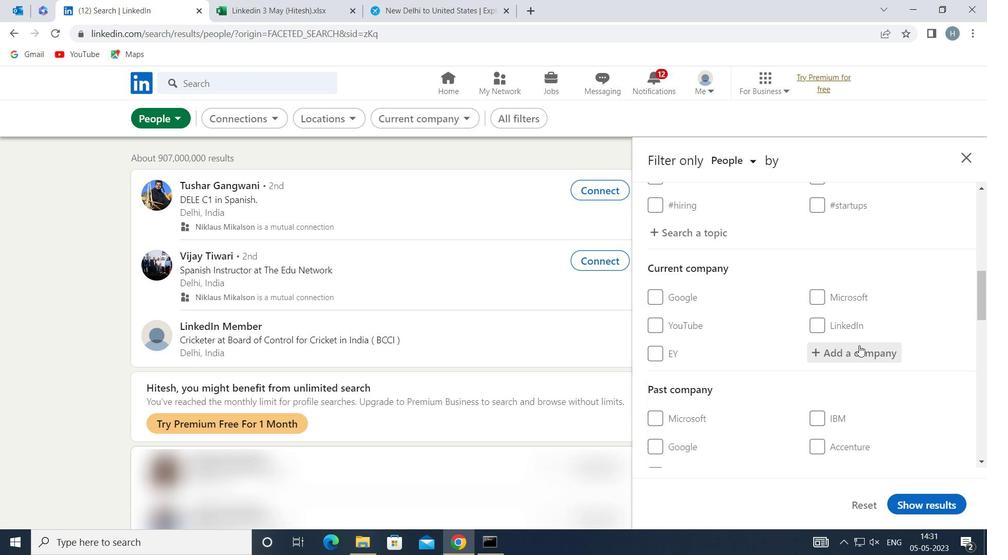 
Action: Mouse pressed left at (860, 347)
Screenshot: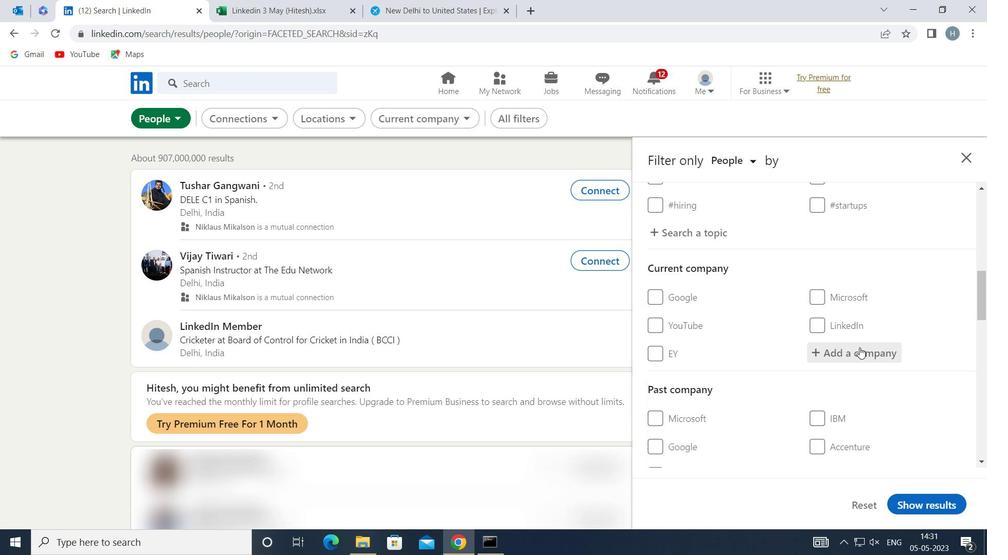 
Action: Key pressed <Key.shift>SHELL
Screenshot: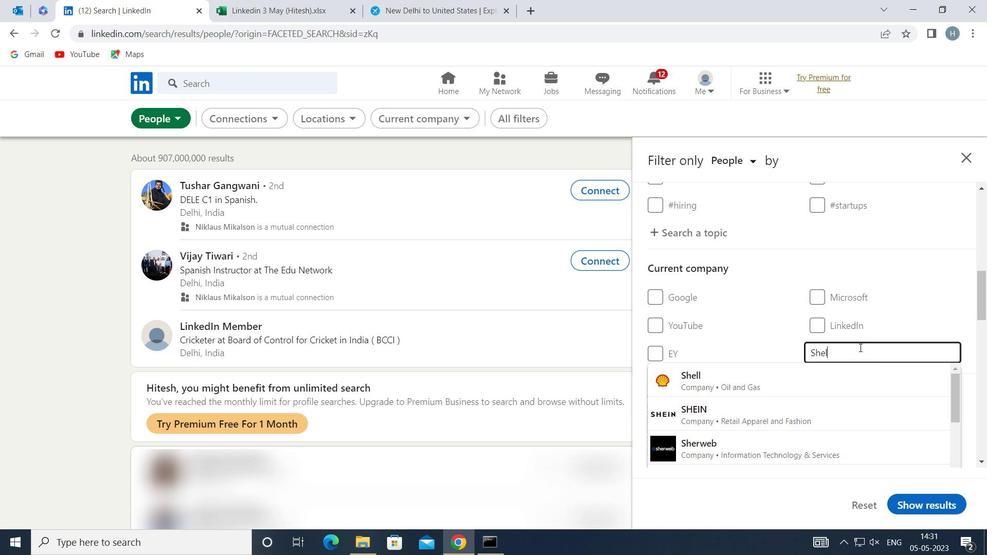 
Action: Mouse moved to (748, 375)
Screenshot: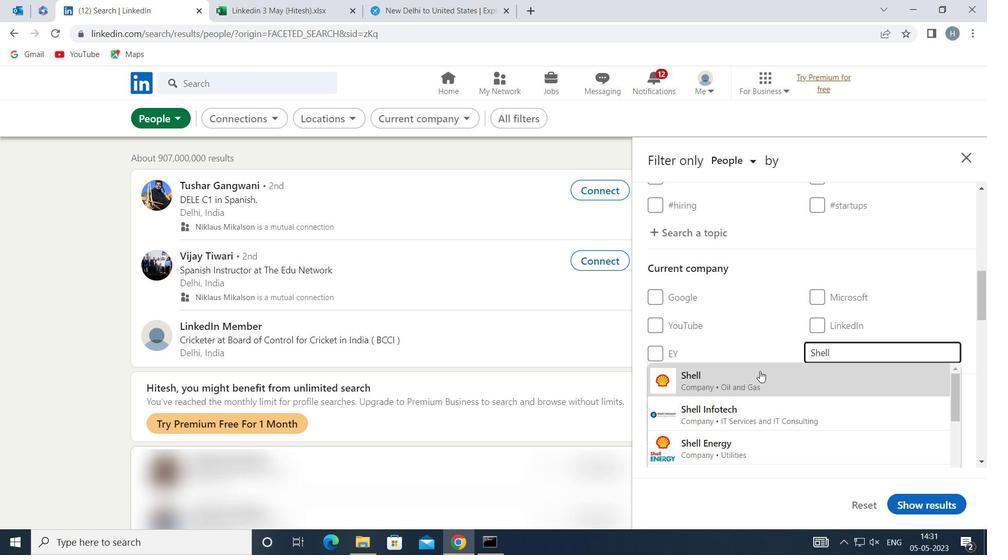 
Action: Mouse pressed left at (748, 375)
Screenshot: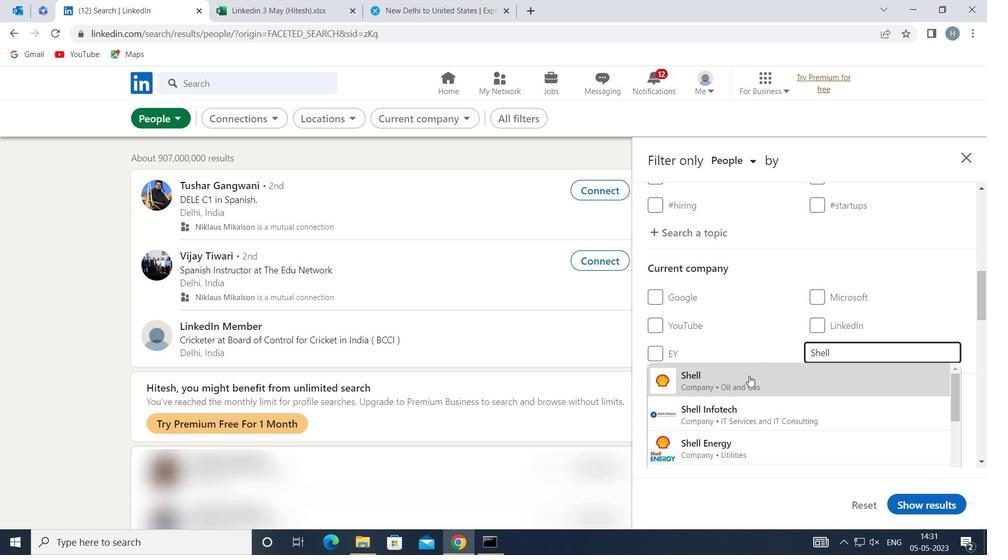 
Action: Mouse moved to (762, 359)
Screenshot: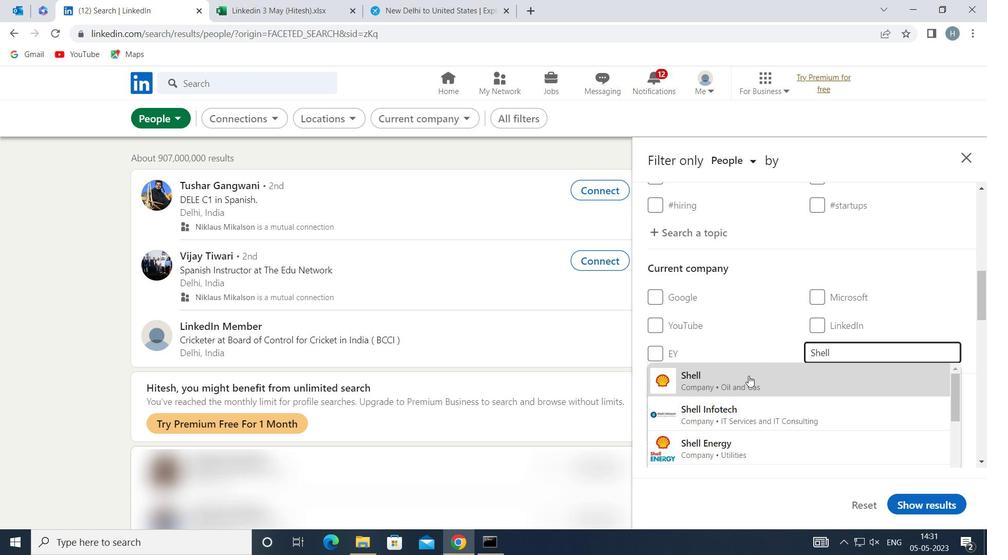 
Action: Mouse scrolled (762, 358) with delta (0, 0)
Screenshot: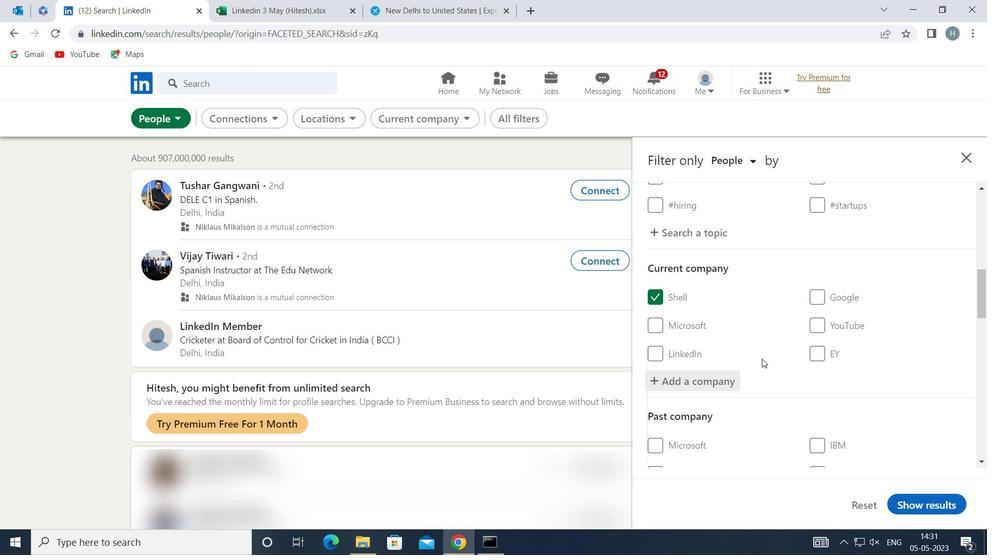 
Action: Mouse scrolled (762, 358) with delta (0, 0)
Screenshot: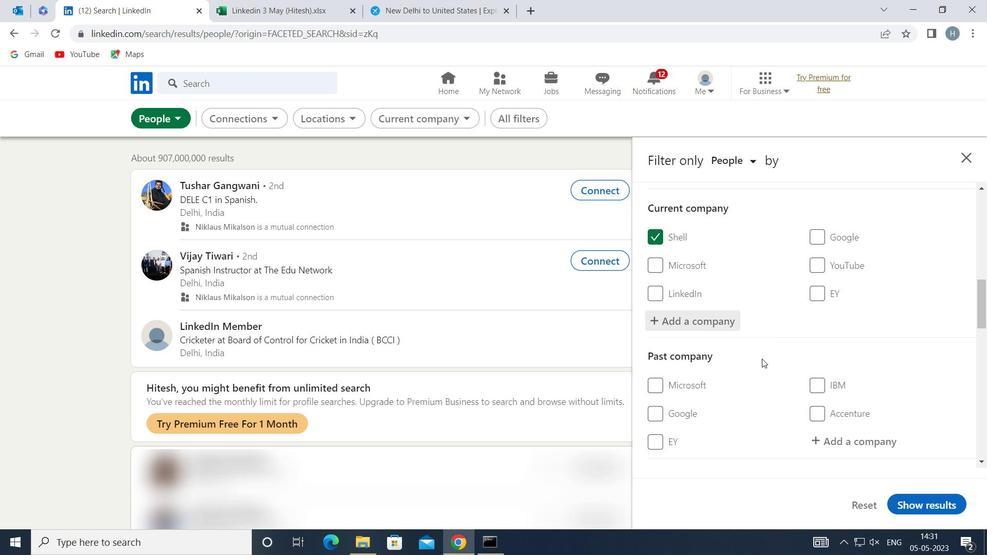 
Action: Mouse moved to (762, 359)
Screenshot: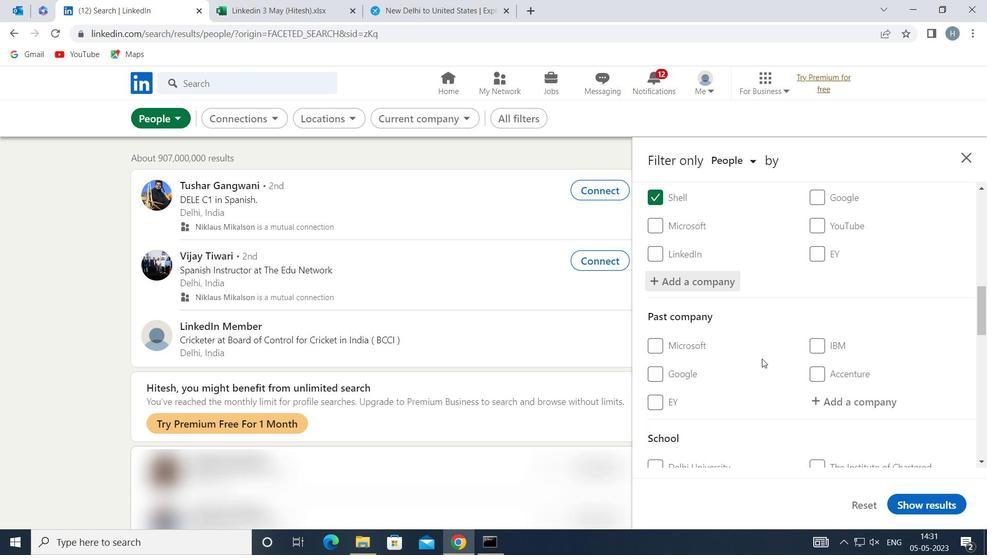 
Action: Mouse scrolled (762, 358) with delta (0, 0)
Screenshot: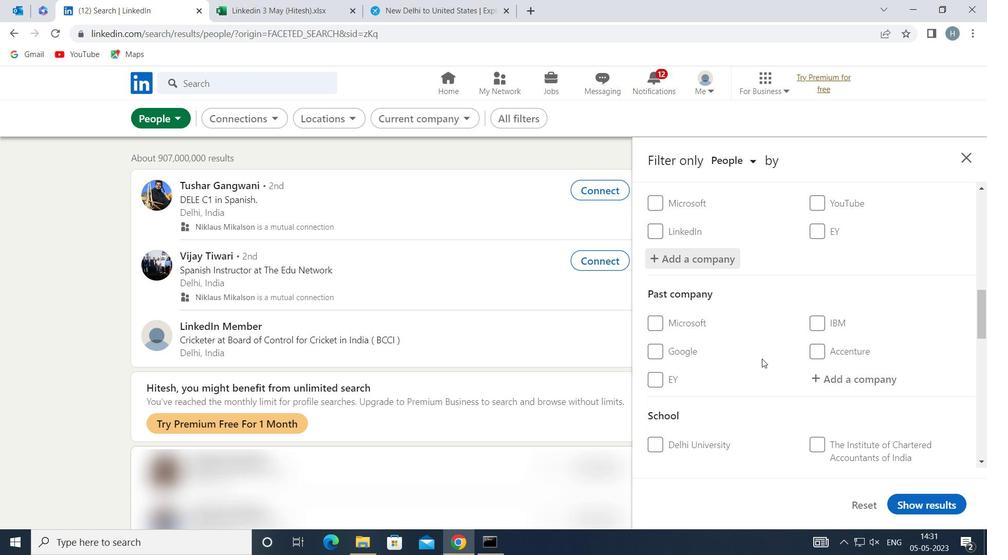 
Action: Mouse scrolled (762, 358) with delta (0, 0)
Screenshot: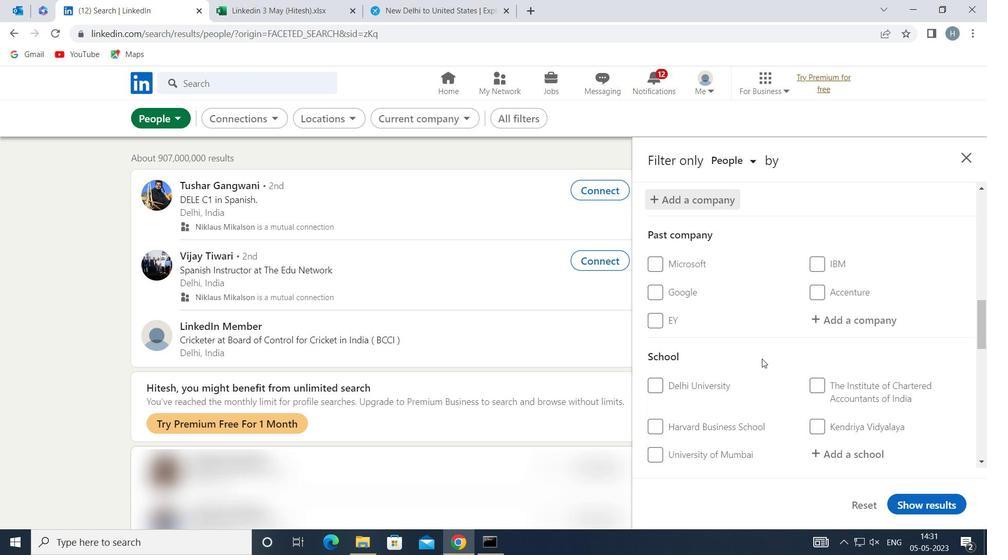 
Action: Mouse moved to (852, 374)
Screenshot: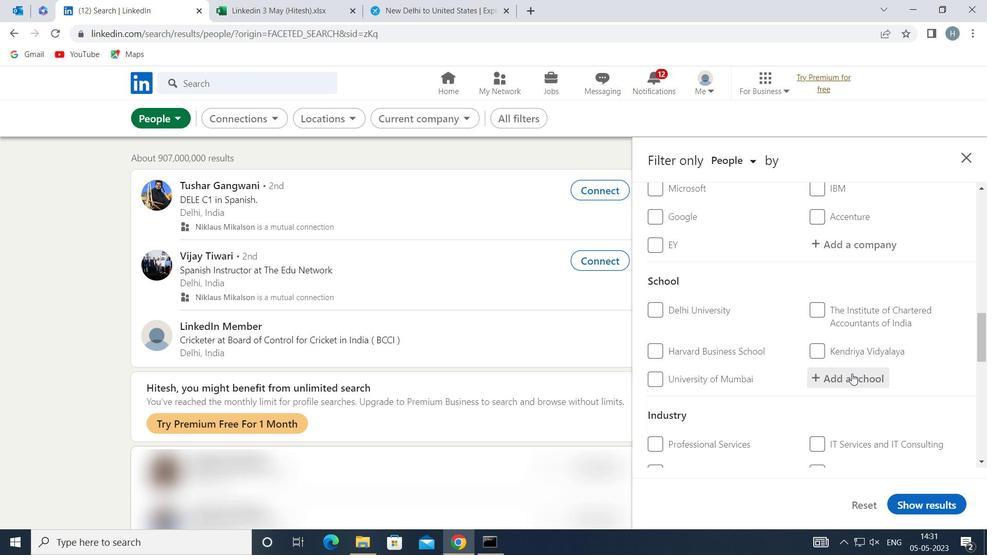 
Action: Mouse pressed left at (852, 374)
Screenshot: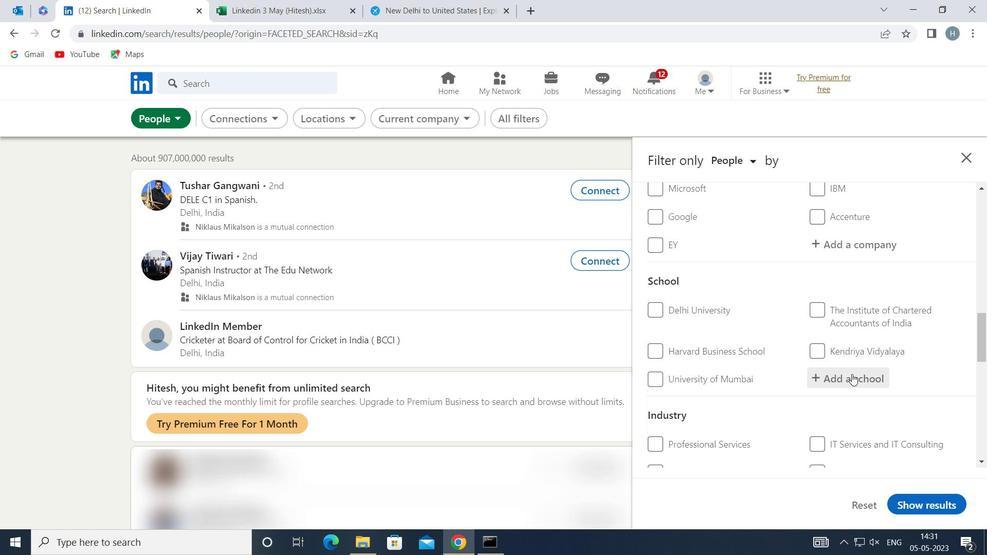 
Action: Key pressed <Key.shift>DAYANANDA<Key.space><Key.shift>SAGAR<Key.space><Key.shift>COLL
Screenshot: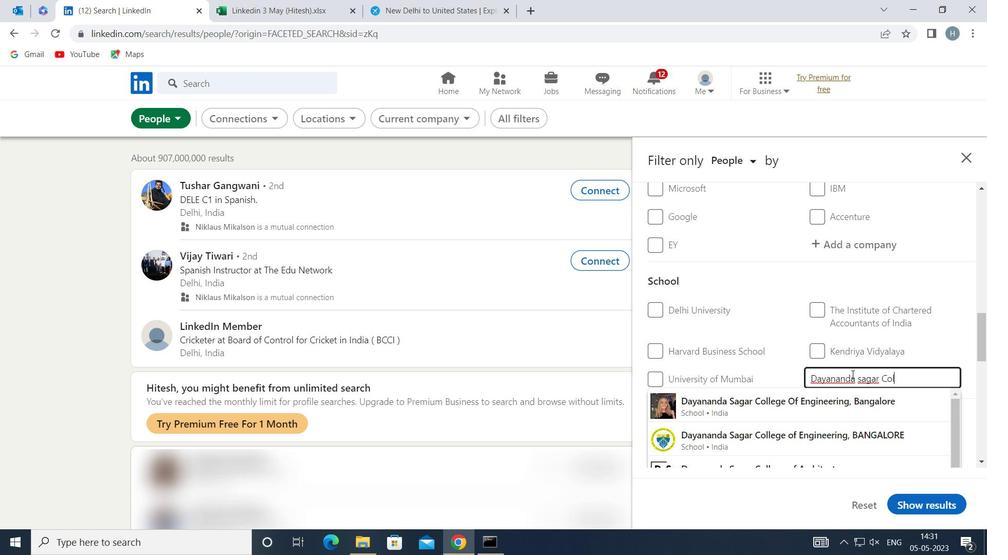 
Action: Mouse moved to (828, 406)
Screenshot: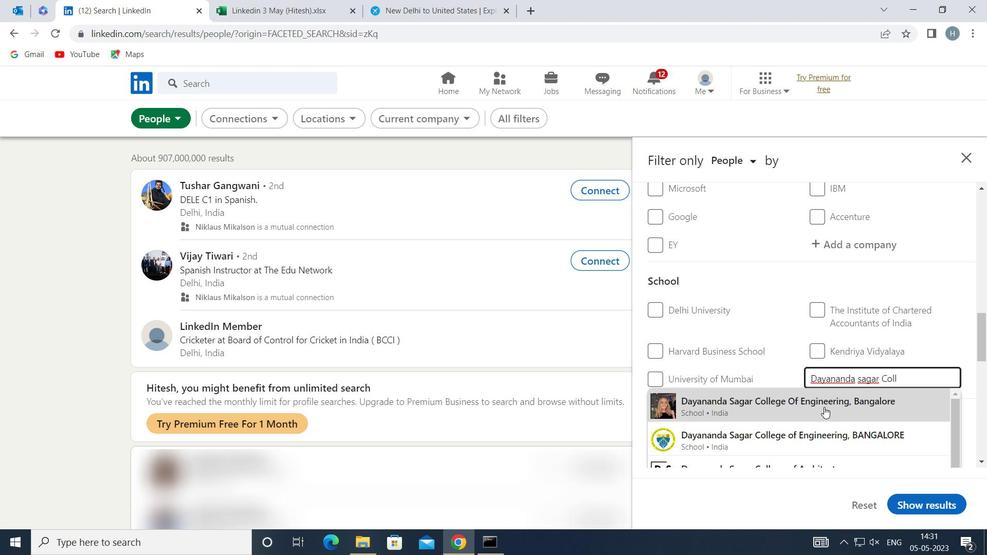 
Action: Mouse pressed left at (828, 406)
Screenshot: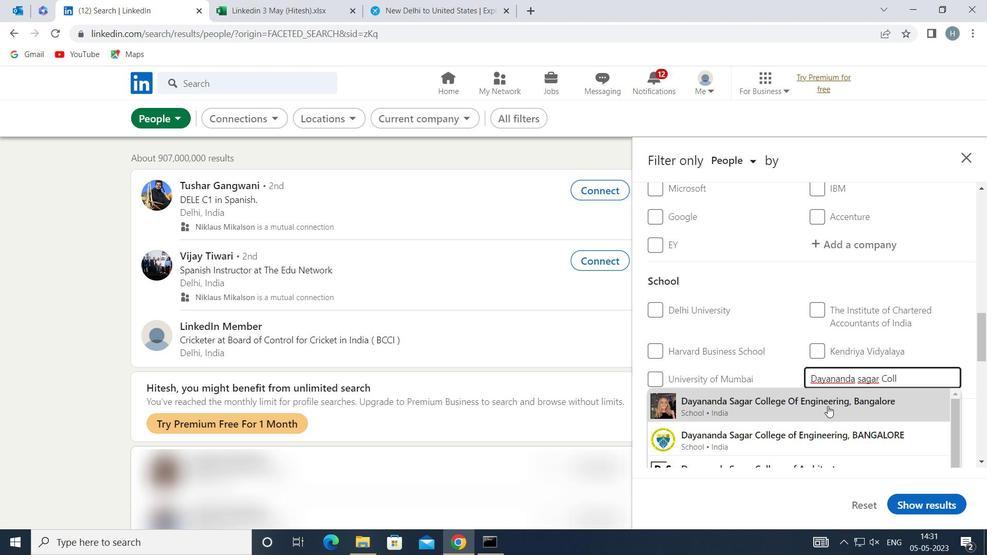 
Action: Mouse moved to (761, 357)
Screenshot: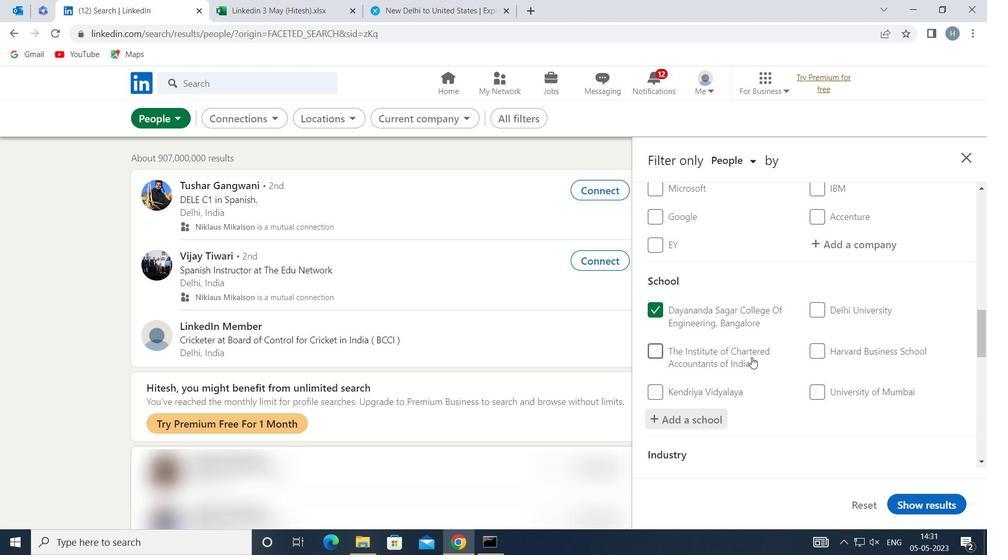 
Action: Mouse scrolled (761, 357) with delta (0, 0)
Screenshot: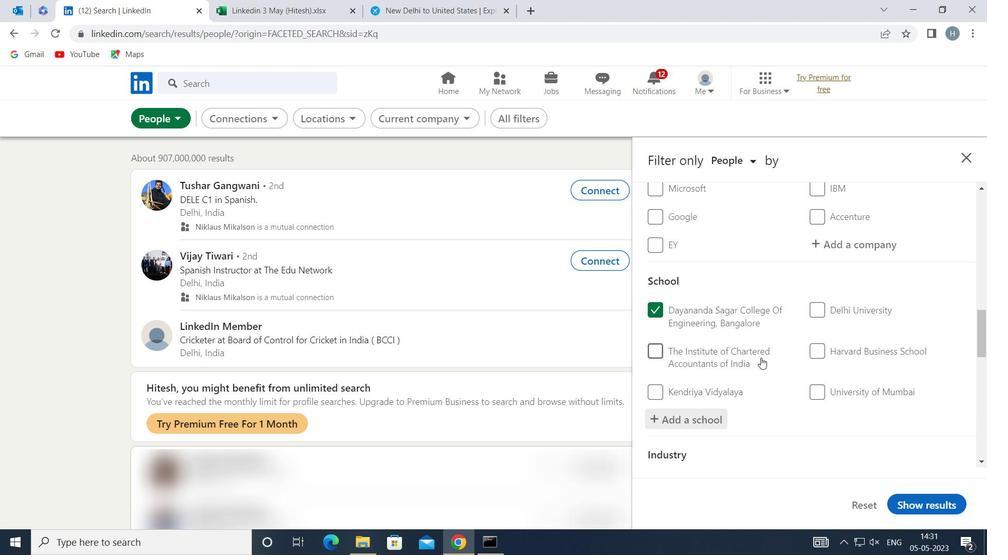 
Action: Mouse moved to (761, 357)
Screenshot: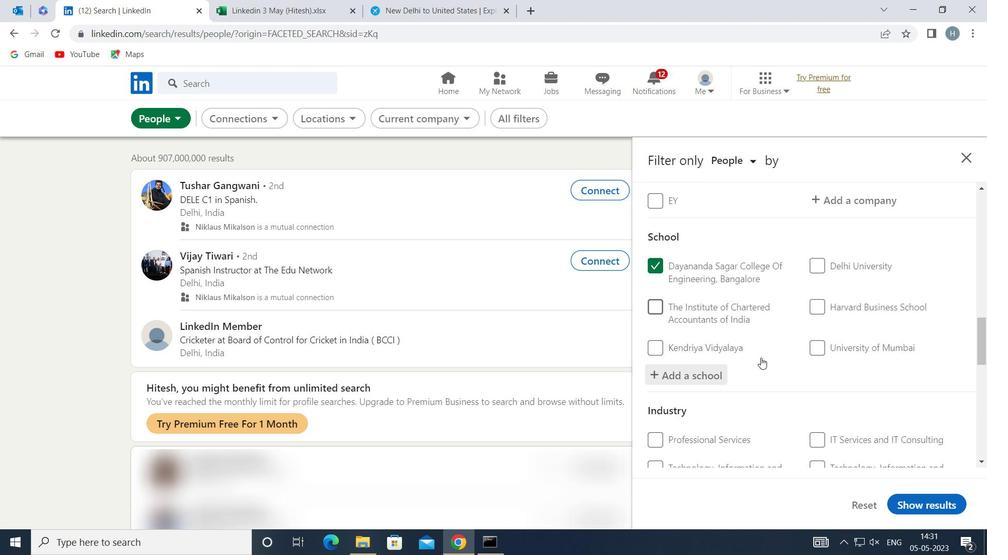 
Action: Mouse scrolled (761, 356) with delta (0, 0)
Screenshot: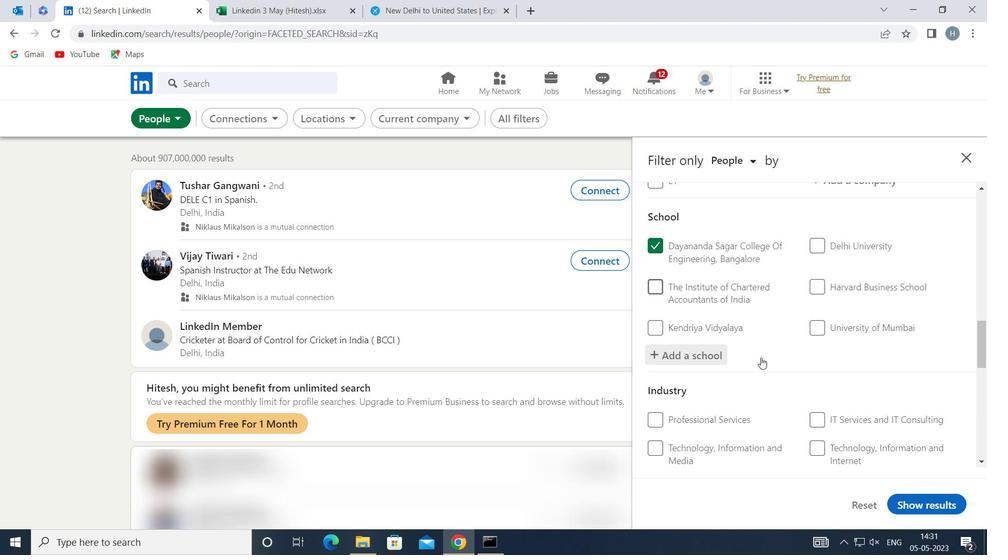 
Action: Mouse moved to (851, 418)
Screenshot: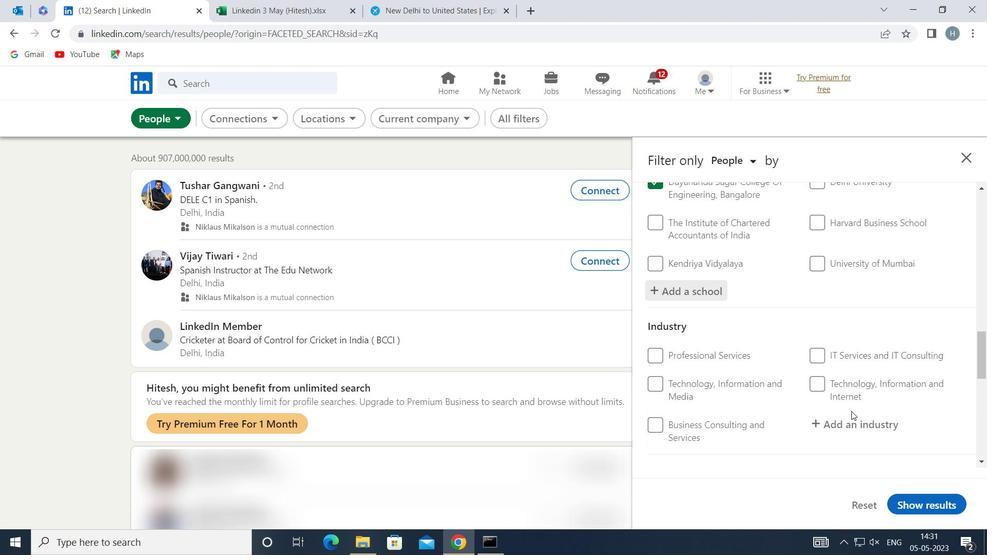 
Action: Mouse pressed left at (851, 418)
Screenshot: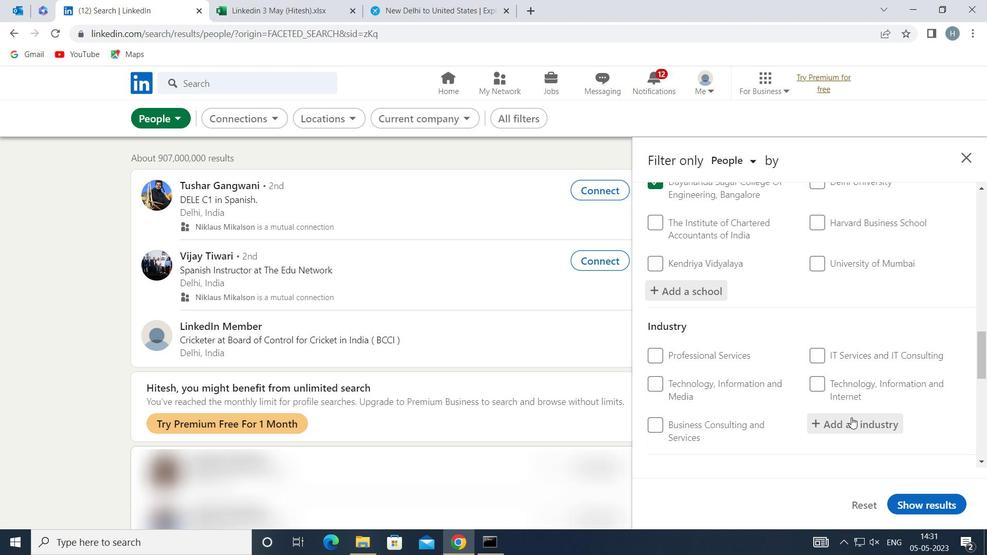 
Action: Mouse moved to (851, 418)
Screenshot: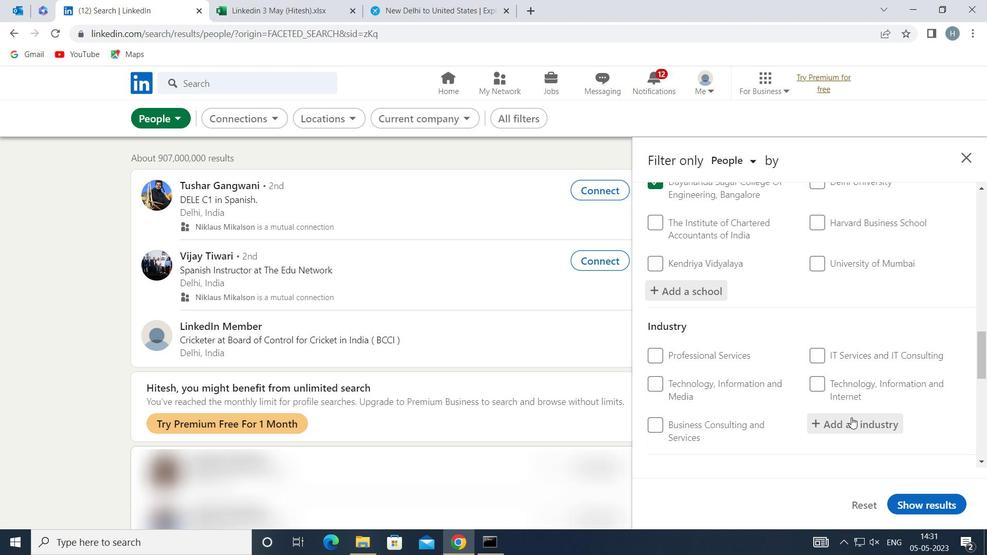 
Action: Key pressed <Key.shift>STRATEGIC
Screenshot: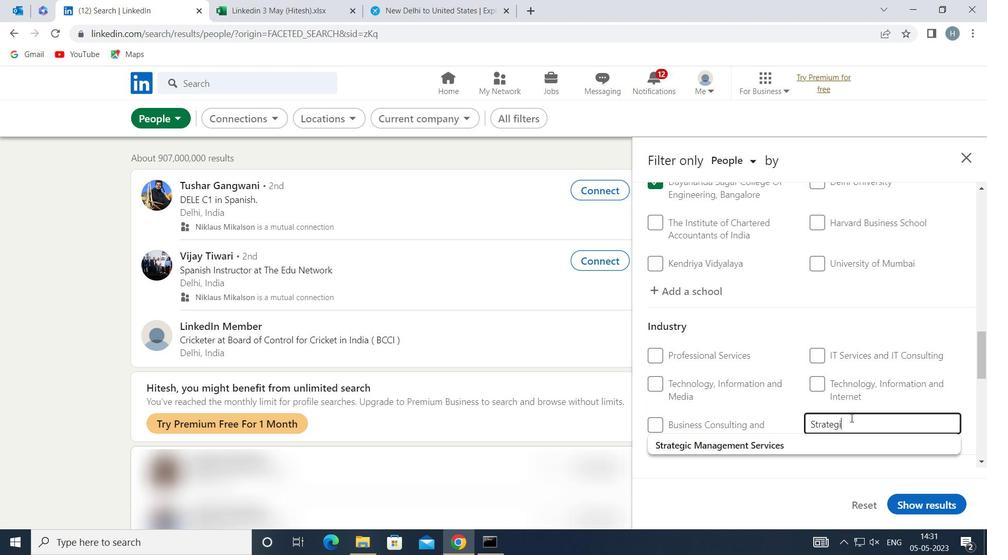 
Action: Mouse moved to (797, 445)
Screenshot: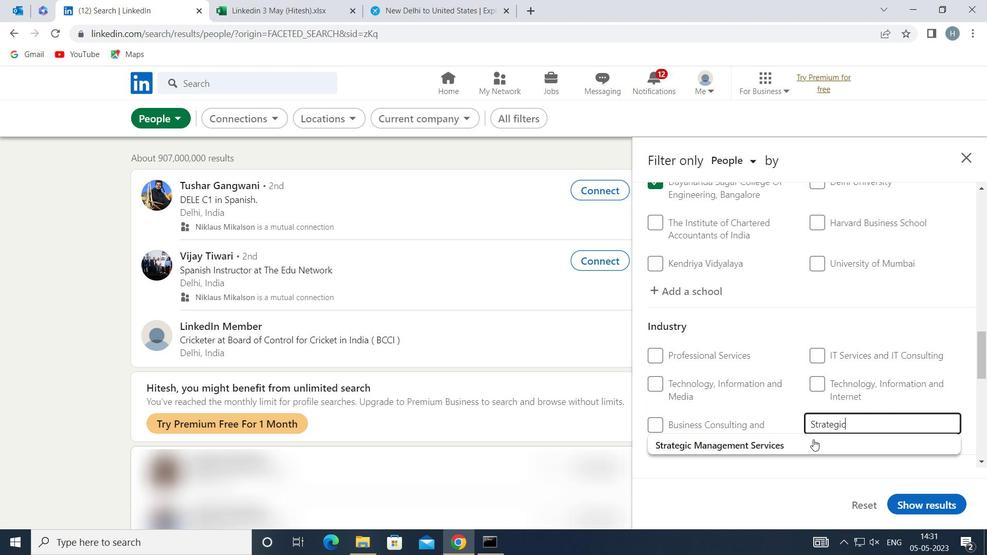
Action: Mouse pressed left at (797, 445)
Screenshot: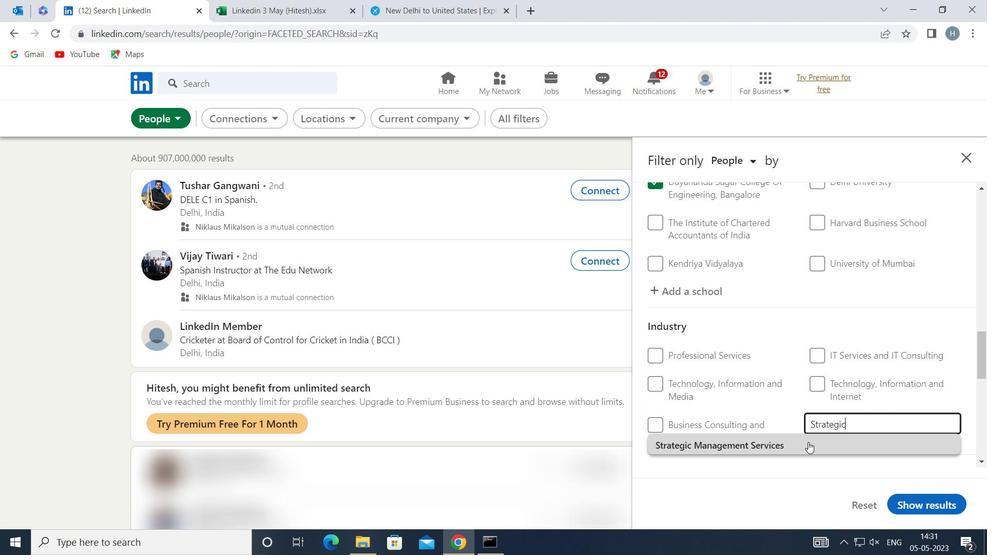
Action: Mouse moved to (804, 356)
Screenshot: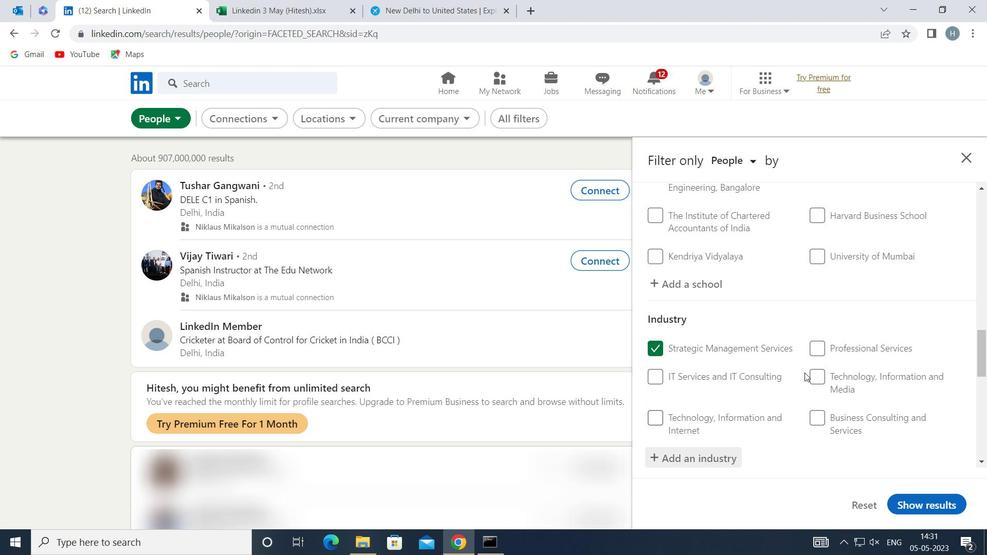 
Action: Mouse scrolled (804, 355) with delta (0, 0)
Screenshot: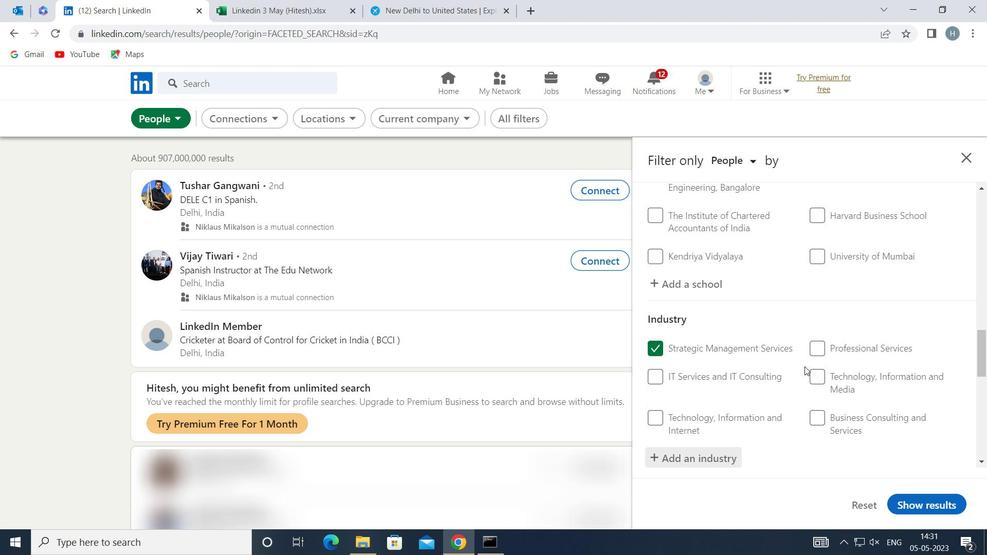 
Action: Mouse scrolled (804, 355) with delta (0, 0)
Screenshot: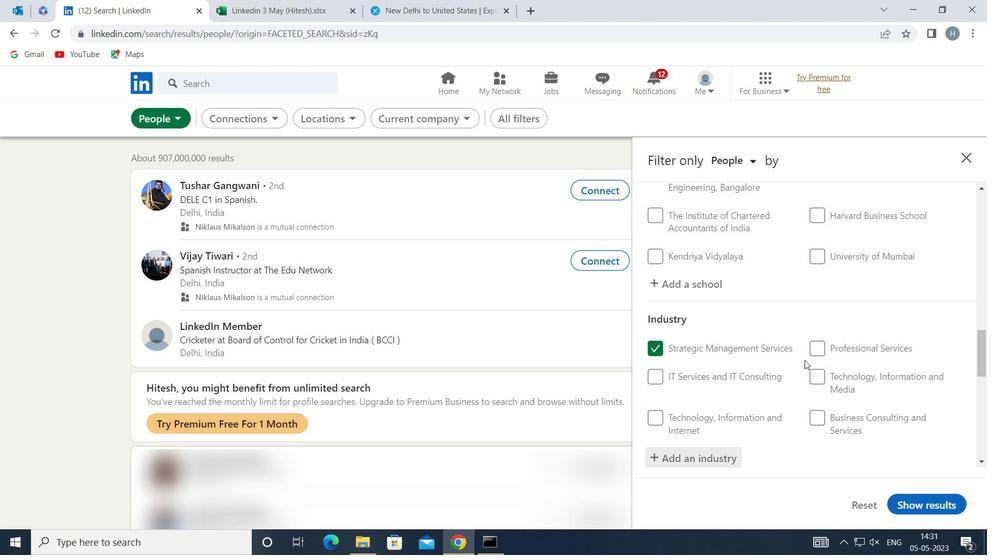 
Action: Mouse scrolled (804, 355) with delta (0, 0)
Screenshot: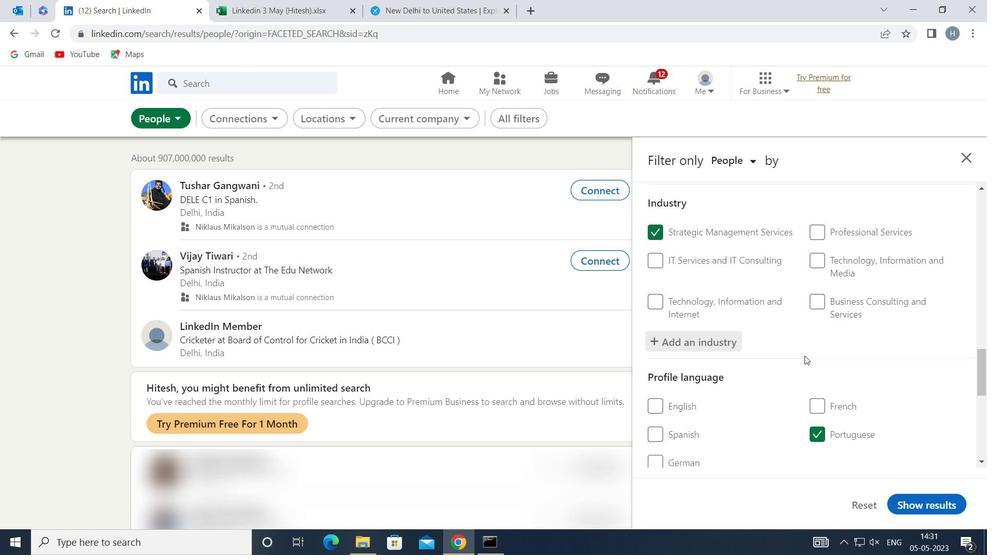 
Action: Mouse moved to (801, 345)
Screenshot: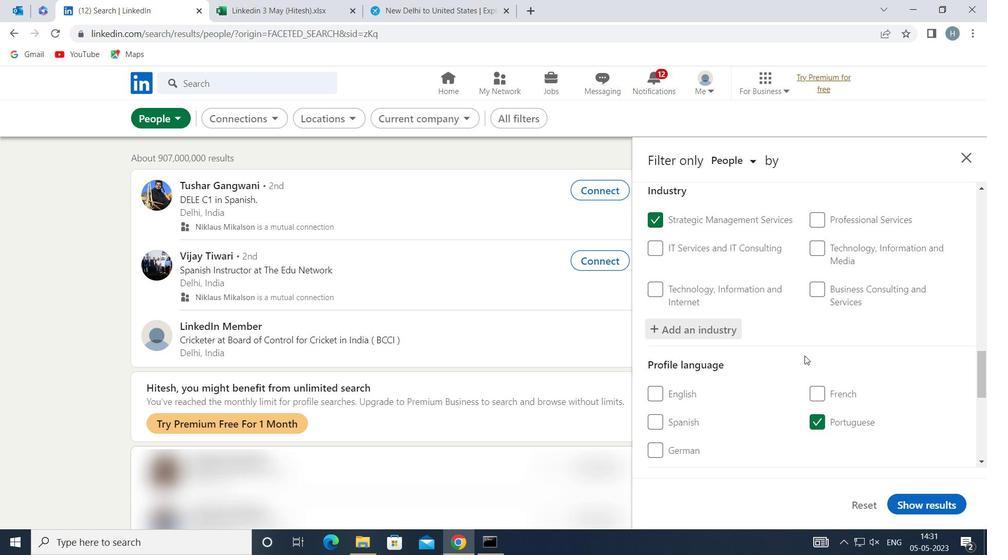 
Action: Mouse scrolled (801, 345) with delta (0, 0)
Screenshot: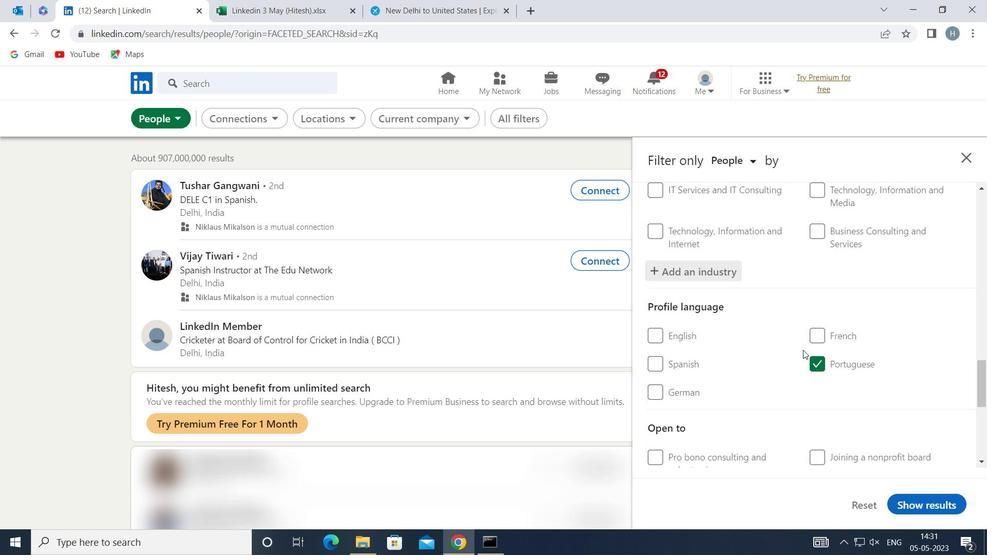 
Action: Mouse scrolled (801, 345) with delta (0, 0)
Screenshot: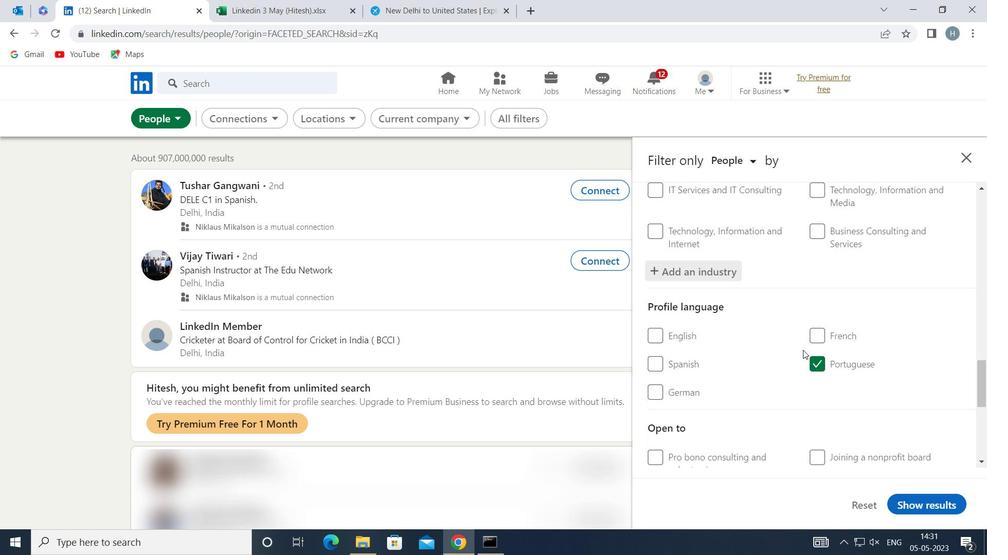 
Action: Mouse scrolled (801, 345) with delta (0, 0)
Screenshot: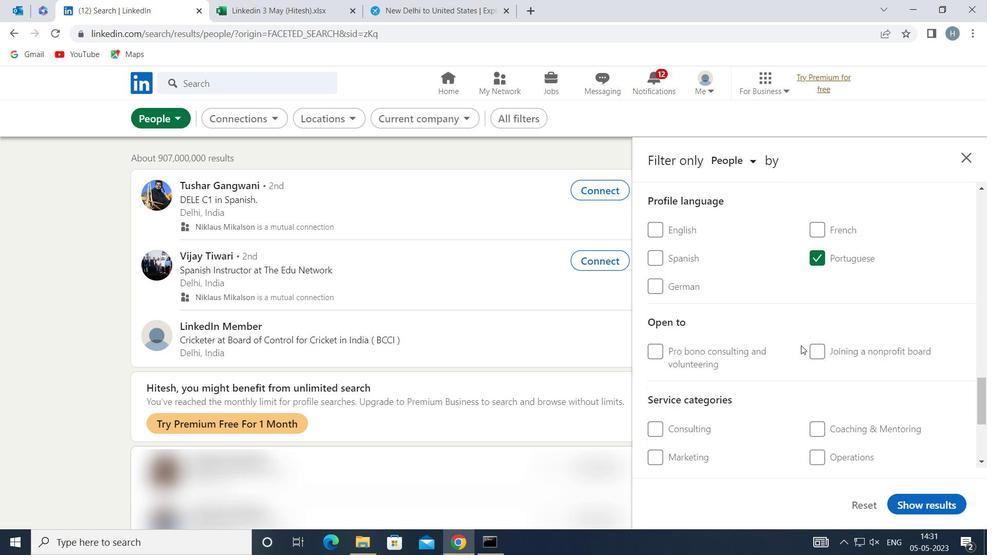 
Action: Mouse moved to (836, 382)
Screenshot: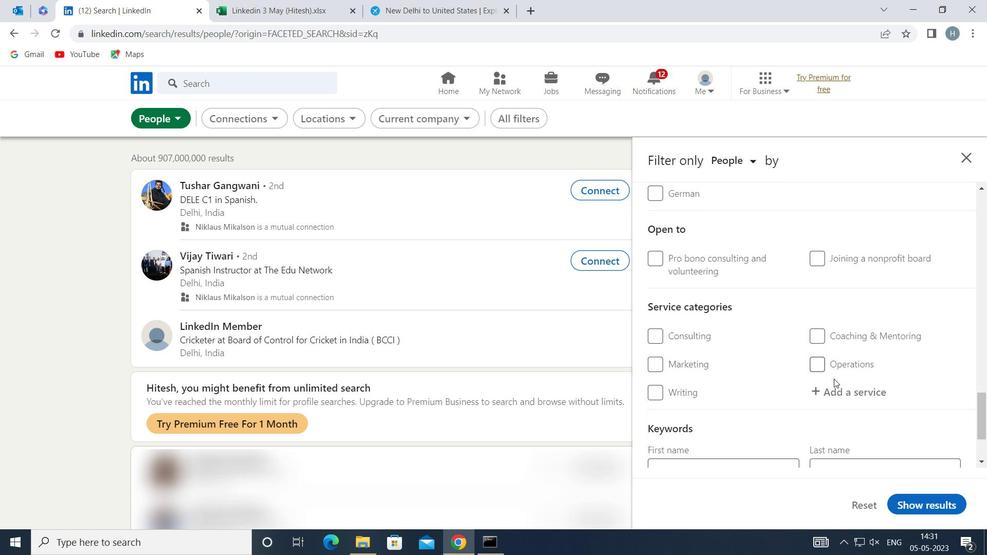 
Action: Mouse pressed left at (836, 382)
Screenshot: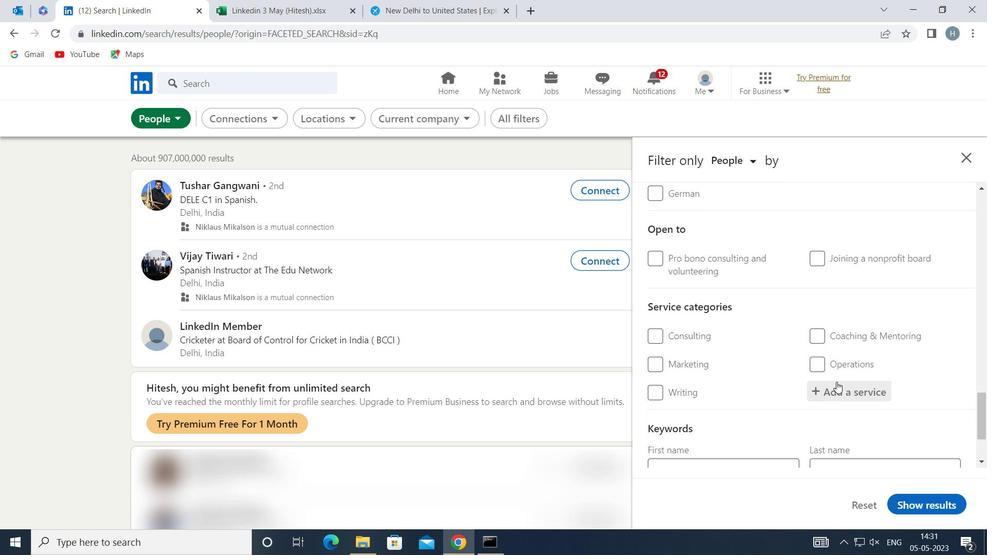 
Action: Mouse moved to (835, 382)
Screenshot: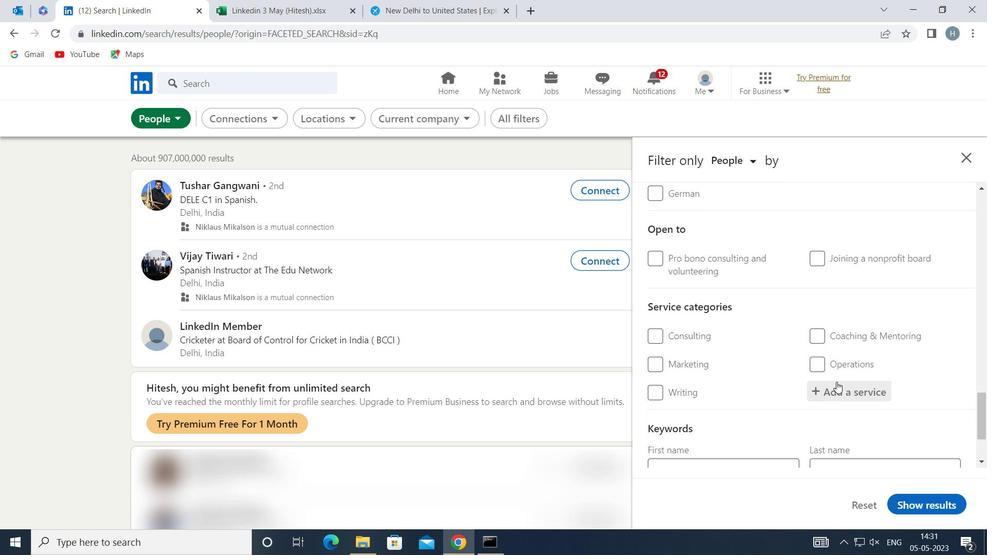 
Action: Key pressed <Key.shift>EXECUTIVE
Screenshot: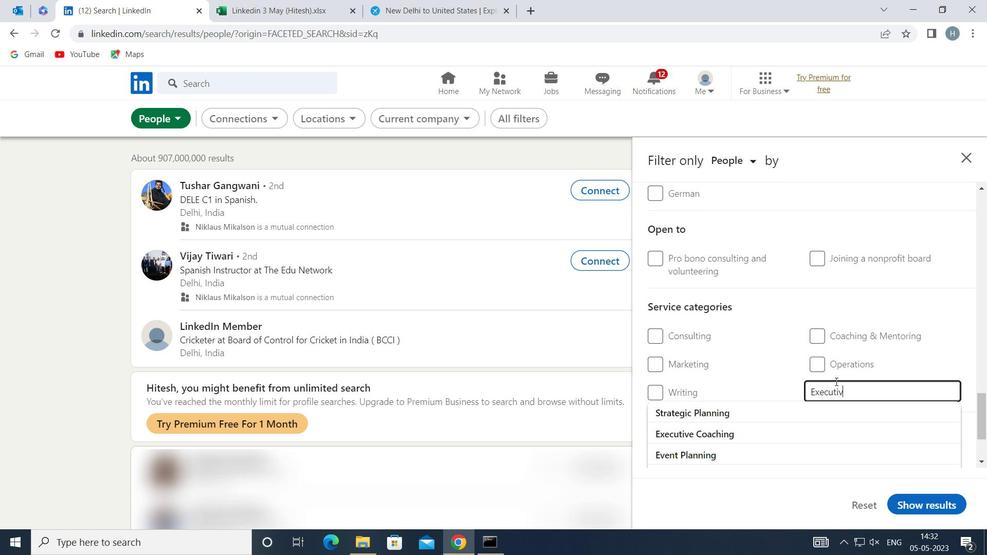 
Action: Mouse moved to (761, 406)
Screenshot: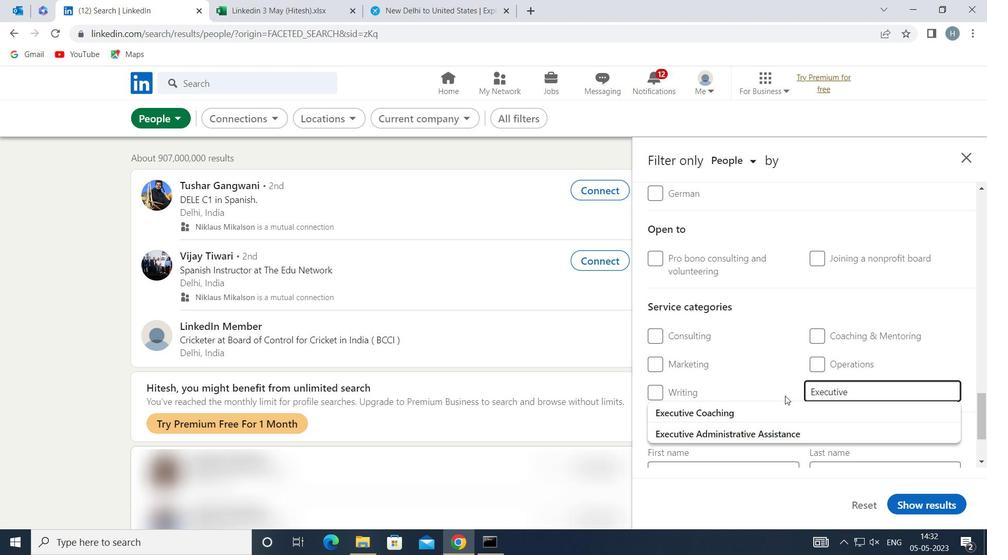 
Action: Mouse pressed left at (761, 406)
Screenshot: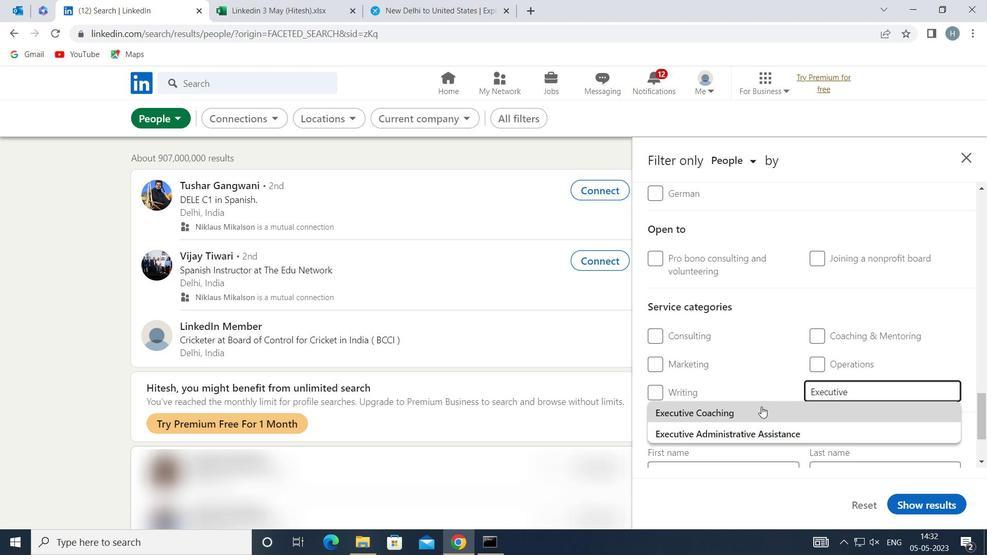 
Action: Mouse moved to (739, 383)
Screenshot: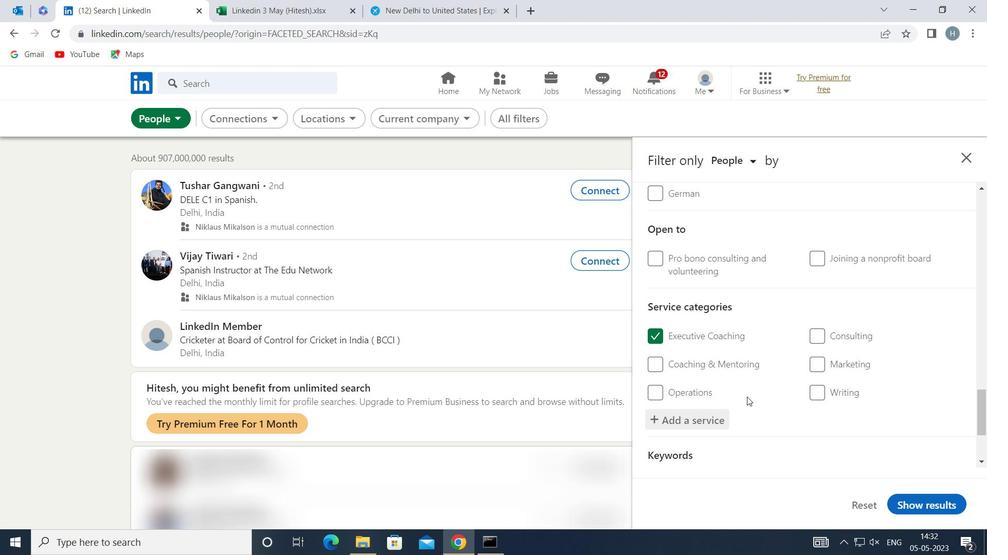 
Action: Mouse scrolled (739, 383) with delta (0, 0)
Screenshot: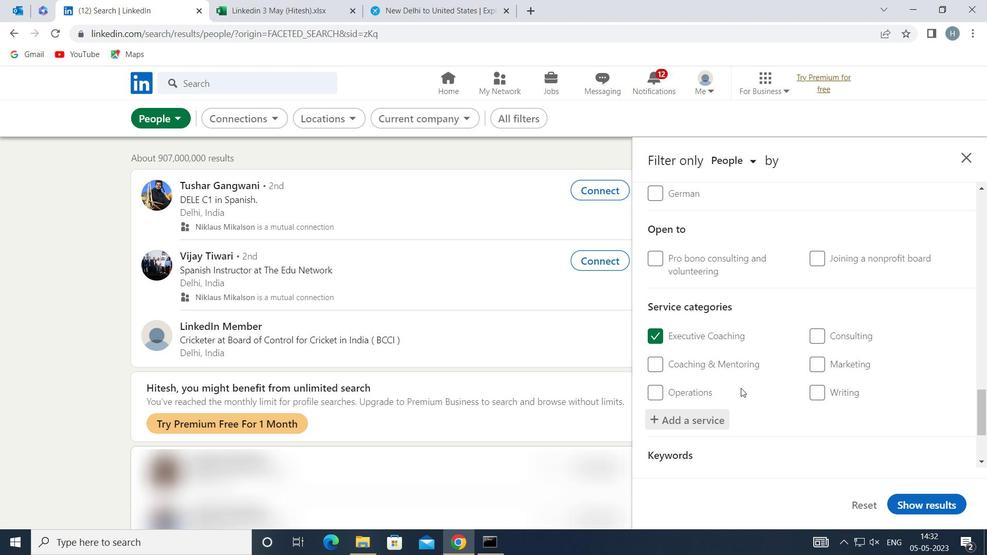 
Action: Mouse scrolled (739, 383) with delta (0, 0)
Screenshot: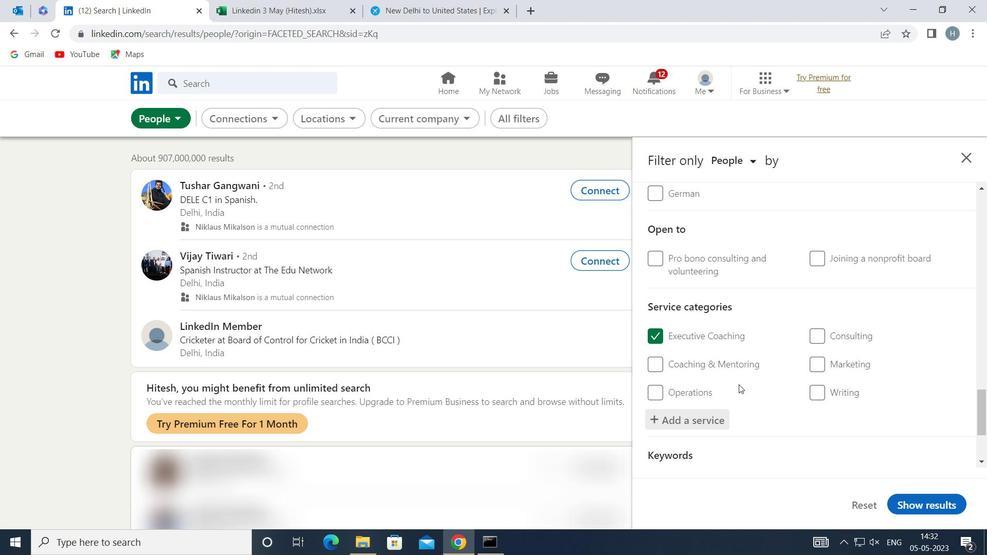 
Action: Mouse moved to (741, 380)
Screenshot: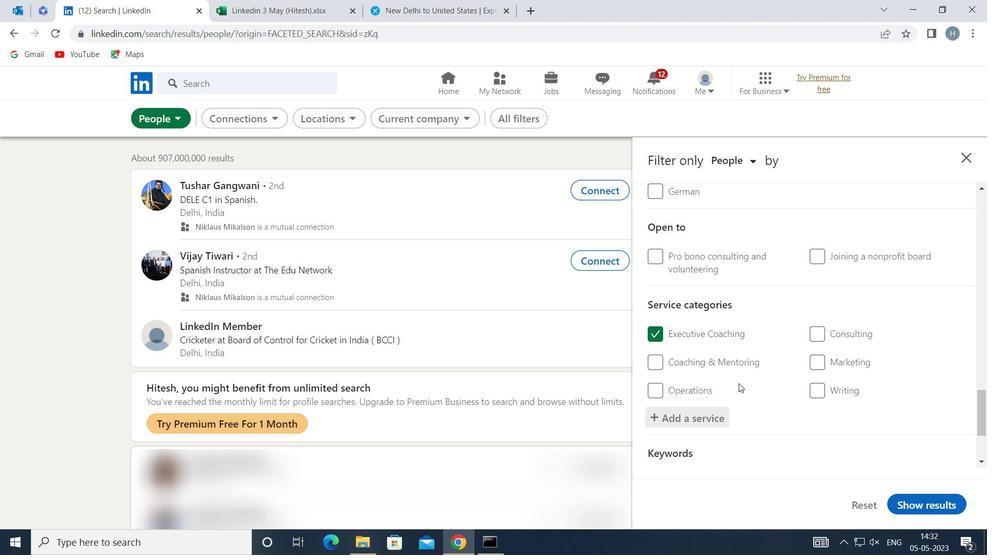 
Action: Mouse scrolled (741, 380) with delta (0, 0)
Screenshot: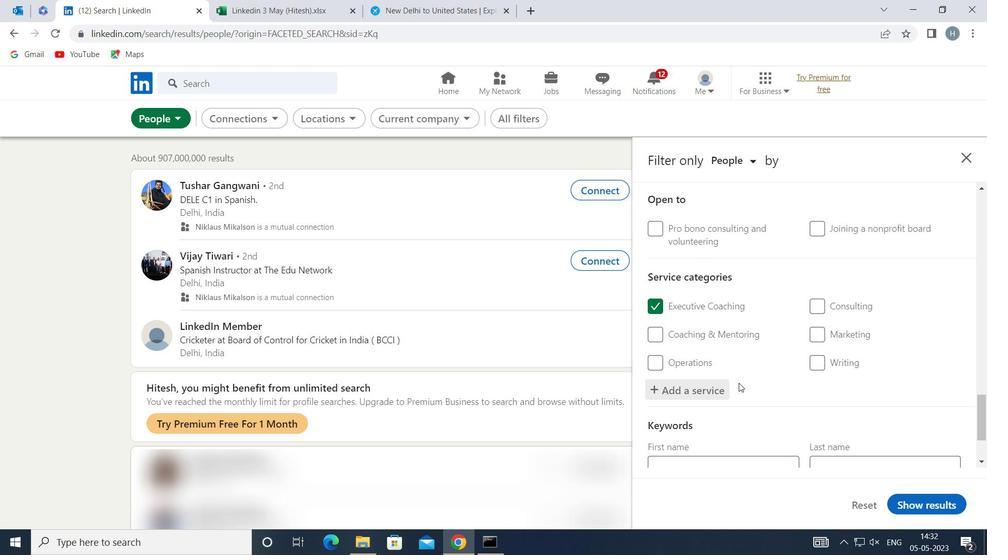 
Action: Mouse scrolled (741, 380) with delta (0, 0)
Screenshot: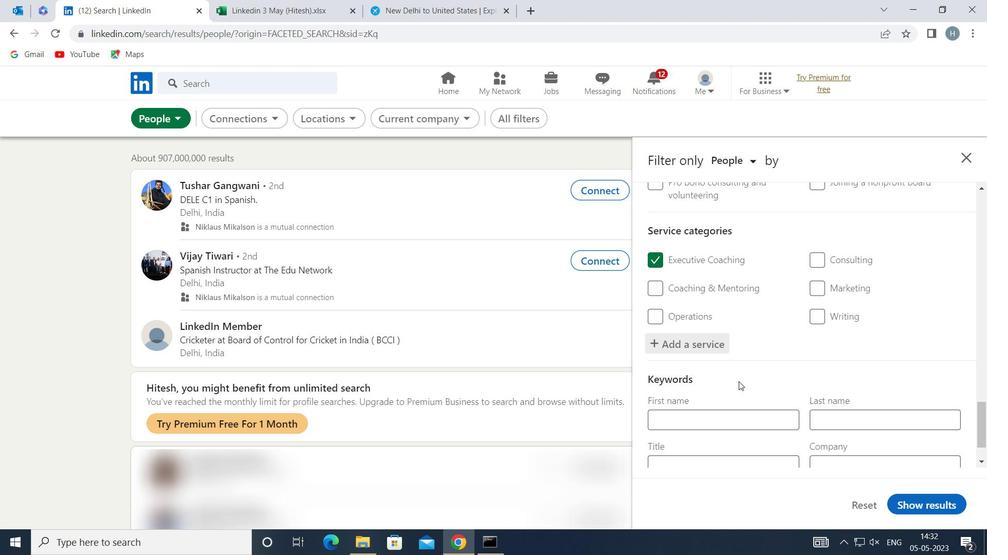 
Action: Mouse moved to (759, 410)
Screenshot: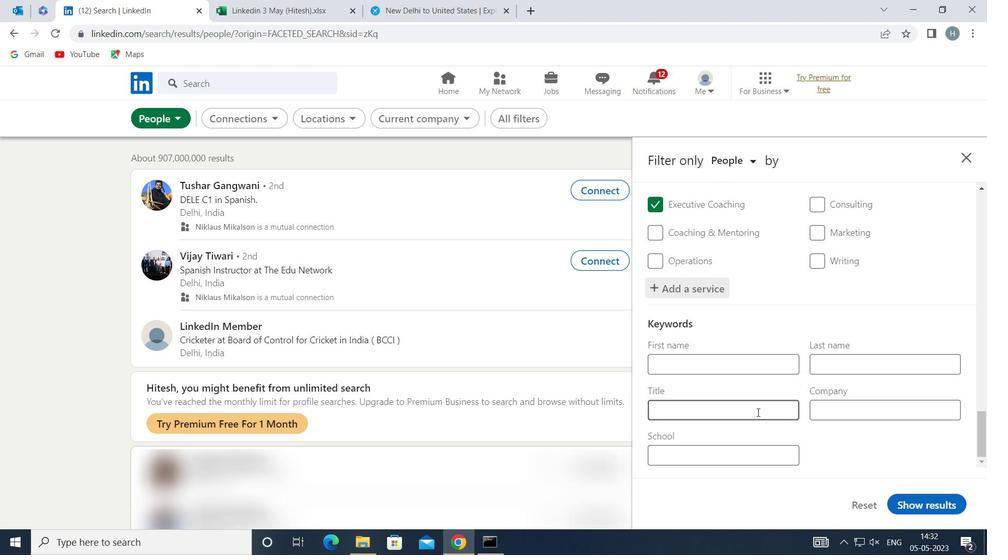 
Action: Mouse pressed left at (759, 410)
Screenshot: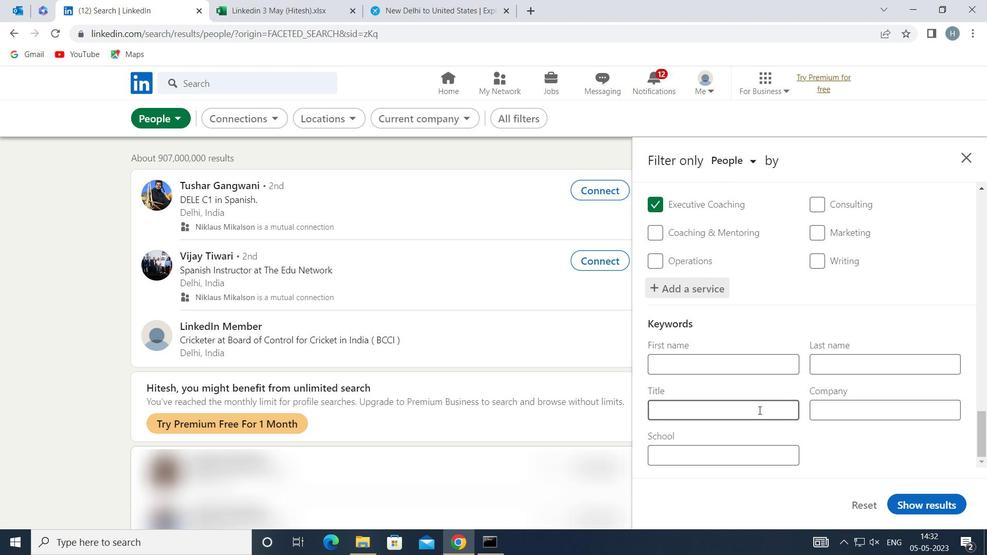 
Action: Mouse moved to (761, 405)
Screenshot: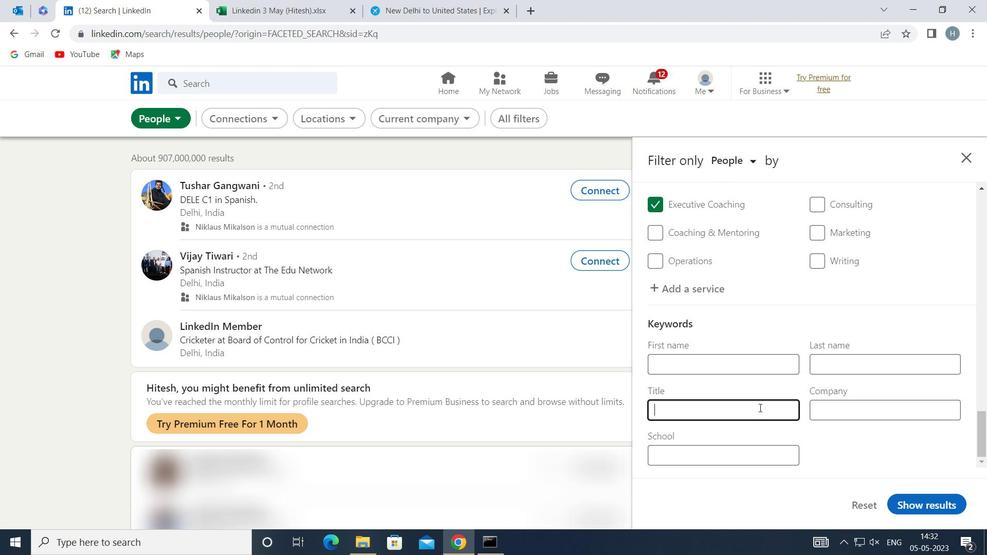 
Action: Key pressed <Key.shift>ESTHEN<Key.backspace>T
Screenshot: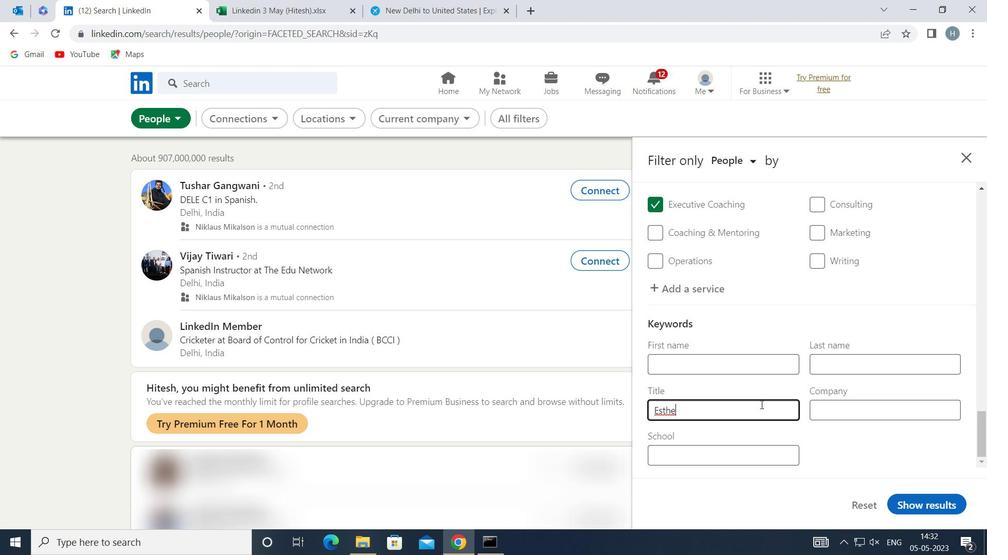 
Action: Mouse moved to (760, 405)
Screenshot: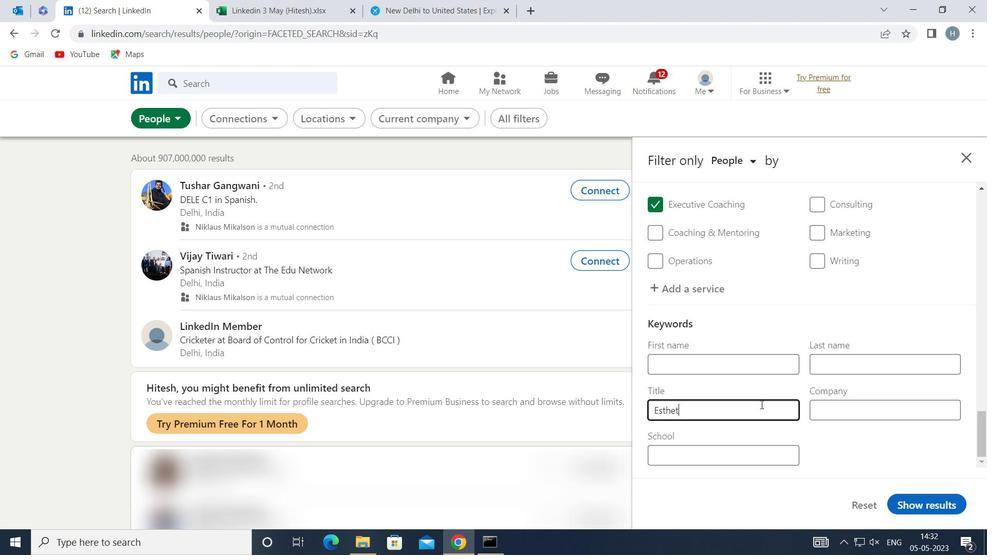 
Action: Key pressed ICIAN
Screenshot: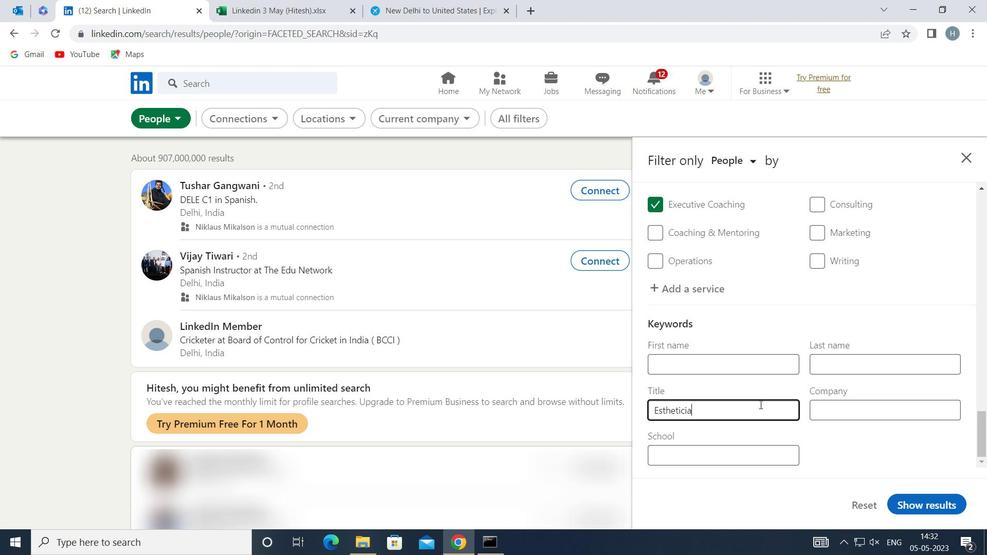 
Action: Mouse moved to (919, 504)
Screenshot: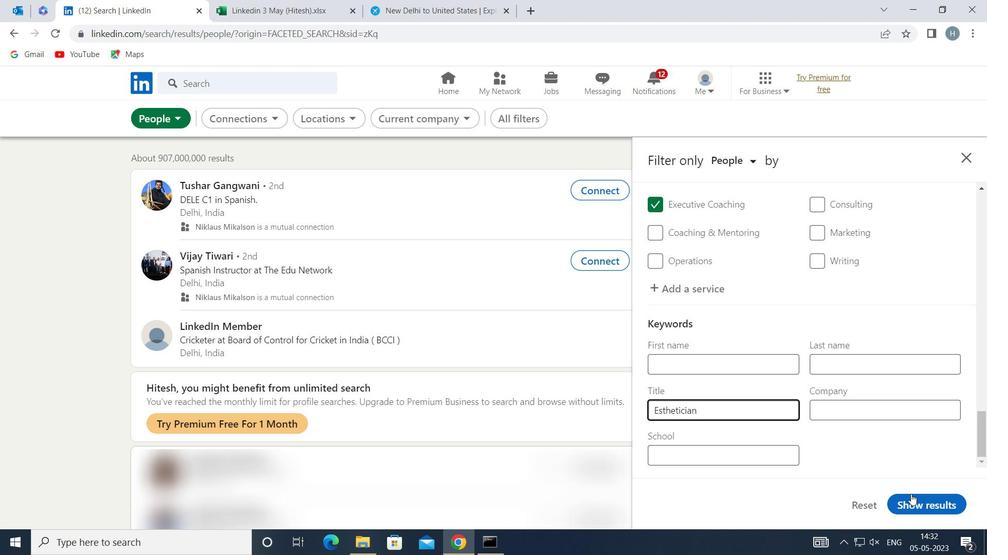 
Action: Mouse pressed left at (919, 504)
Screenshot: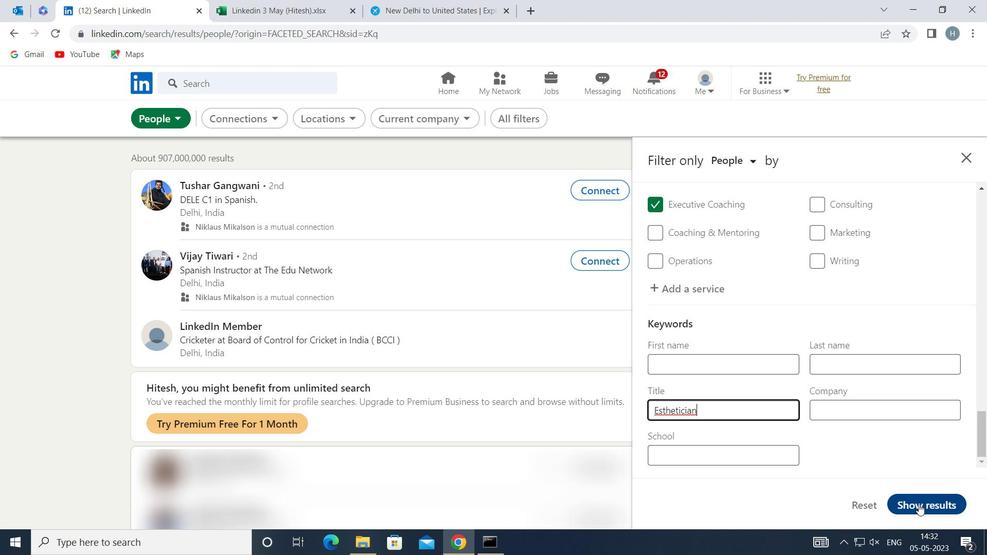 
Action: Mouse moved to (684, 409)
Screenshot: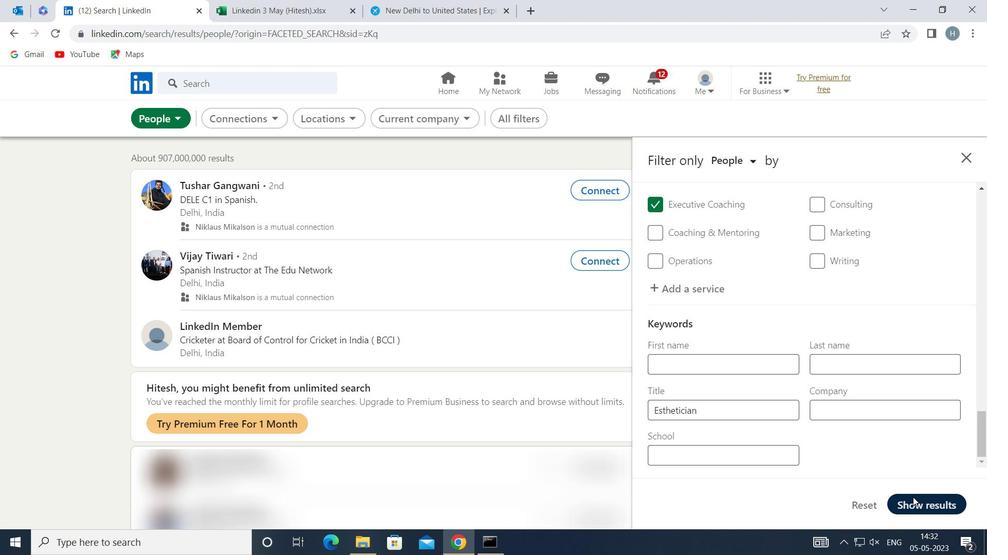 
